 Task: Open a blank sheet, save the file as smily.docx Insert a picture of 'Smiley' with name  ' Smiley.png ' Apply border to the image, change style to Dashed line, color Dark Blue and width '2 pt'
Action: Mouse moved to (310, 181)
Screenshot: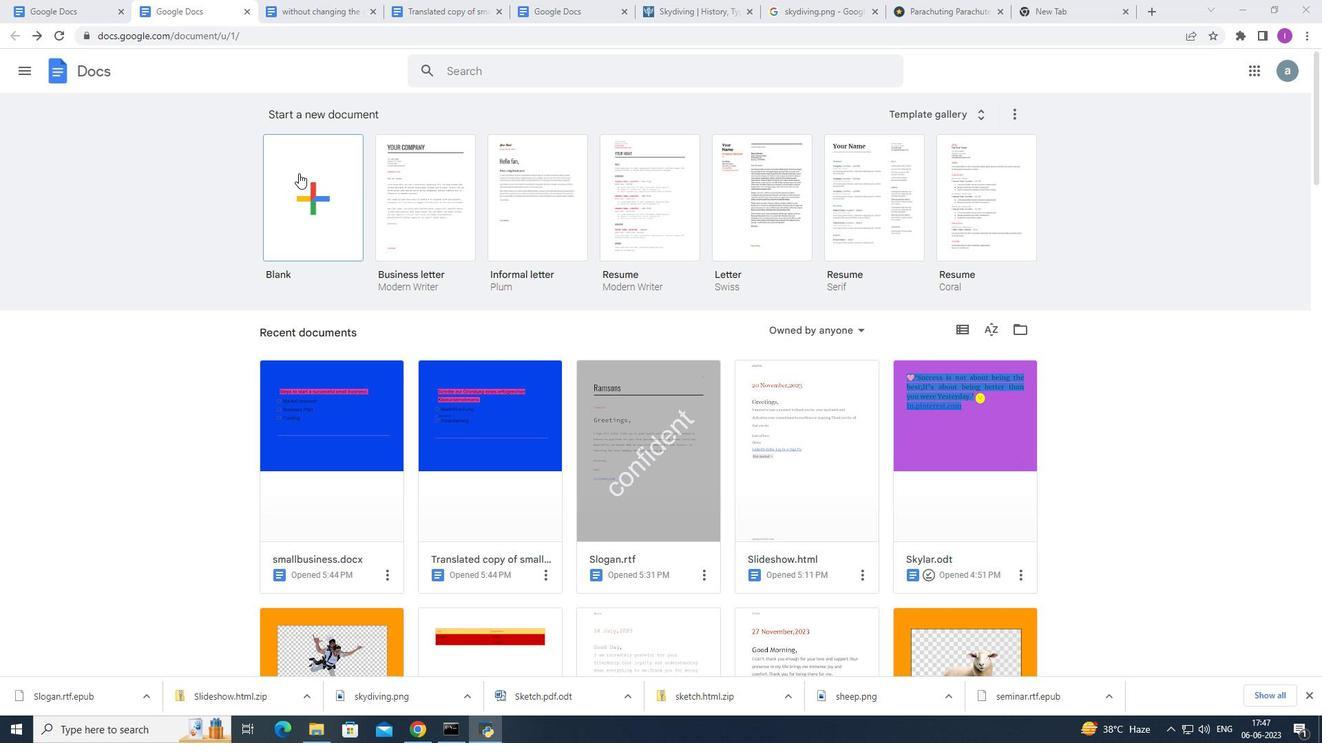 
Action: Mouse pressed left at (310, 181)
Screenshot: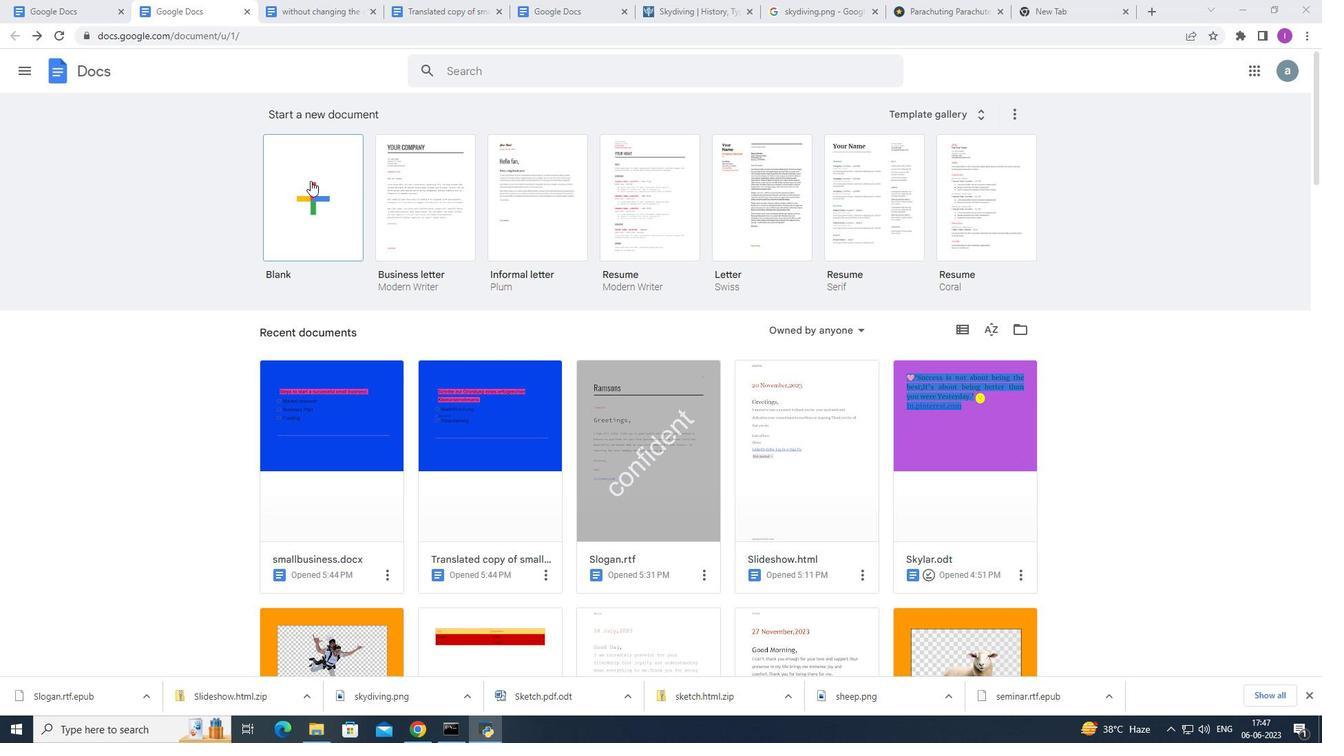 
Action: Mouse moved to (154, 57)
Screenshot: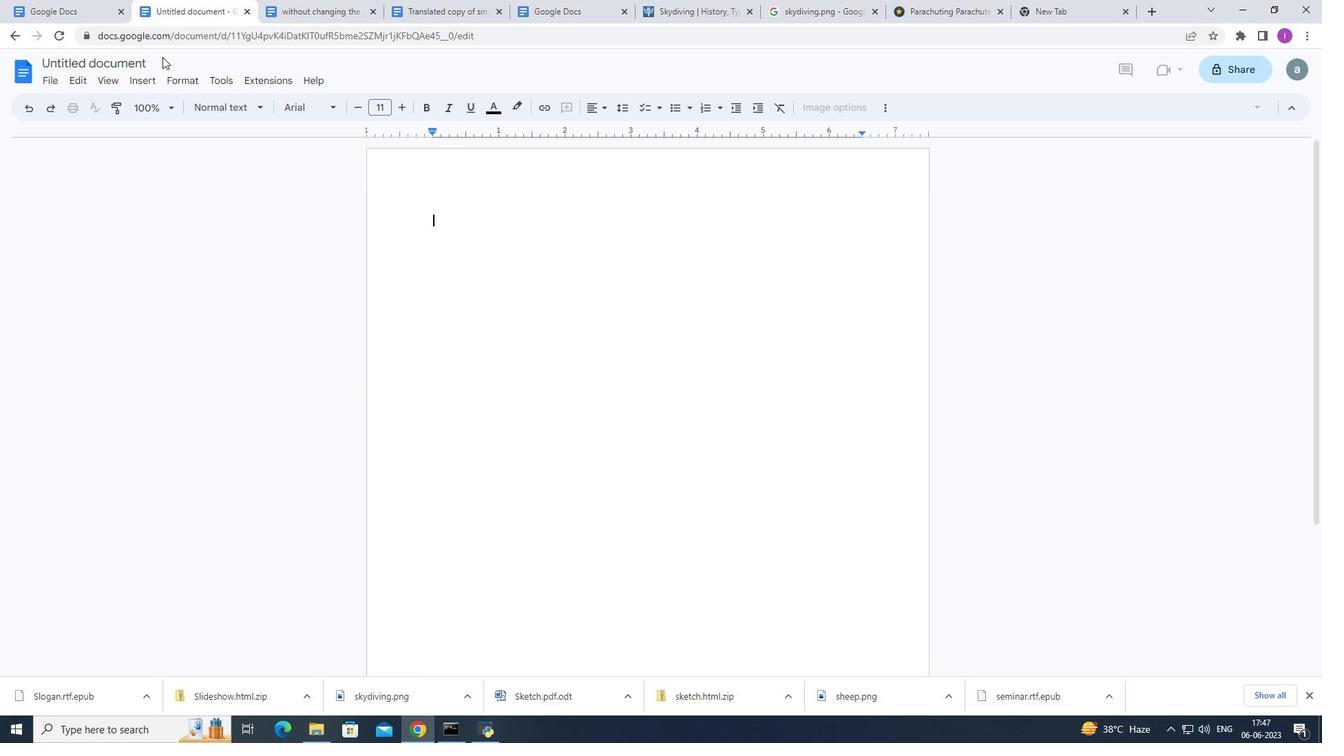 
Action: Mouse pressed left at (154, 57)
Screenshot: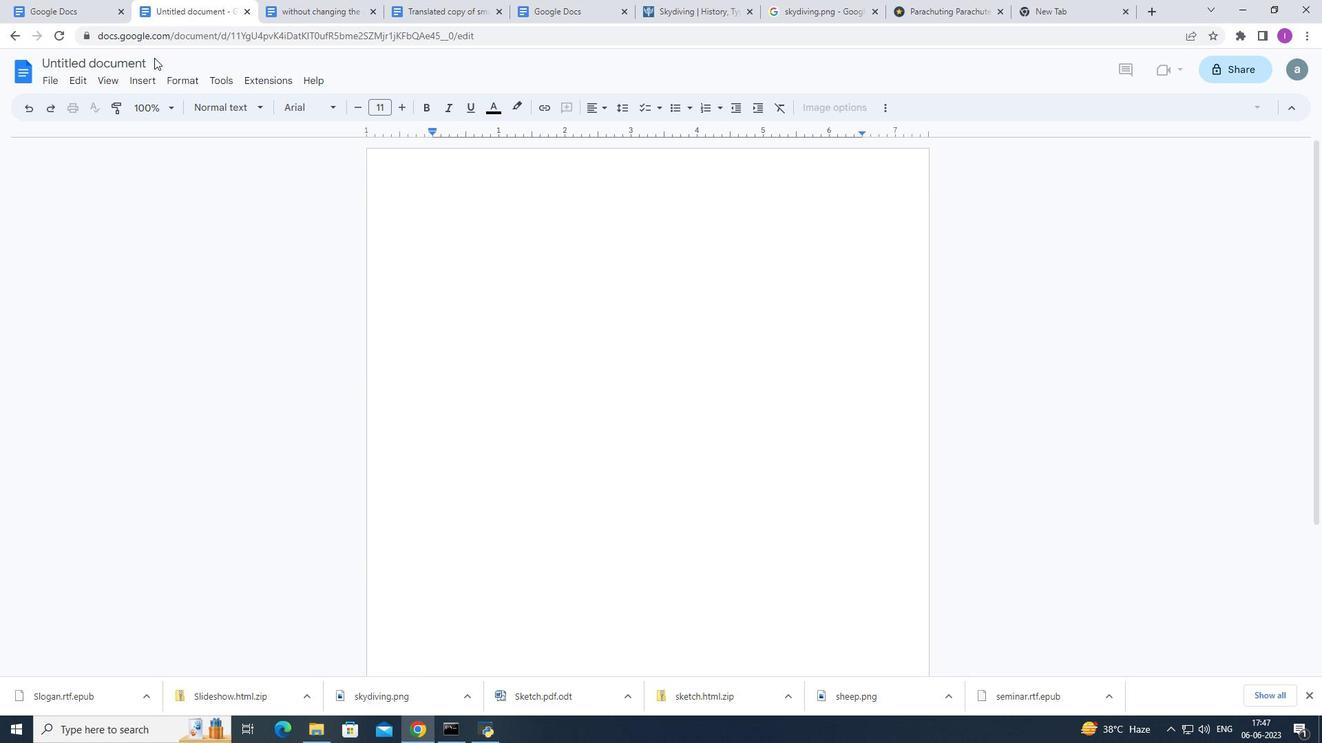 
Action: Mouse moved to (150, 66)
Screenshot: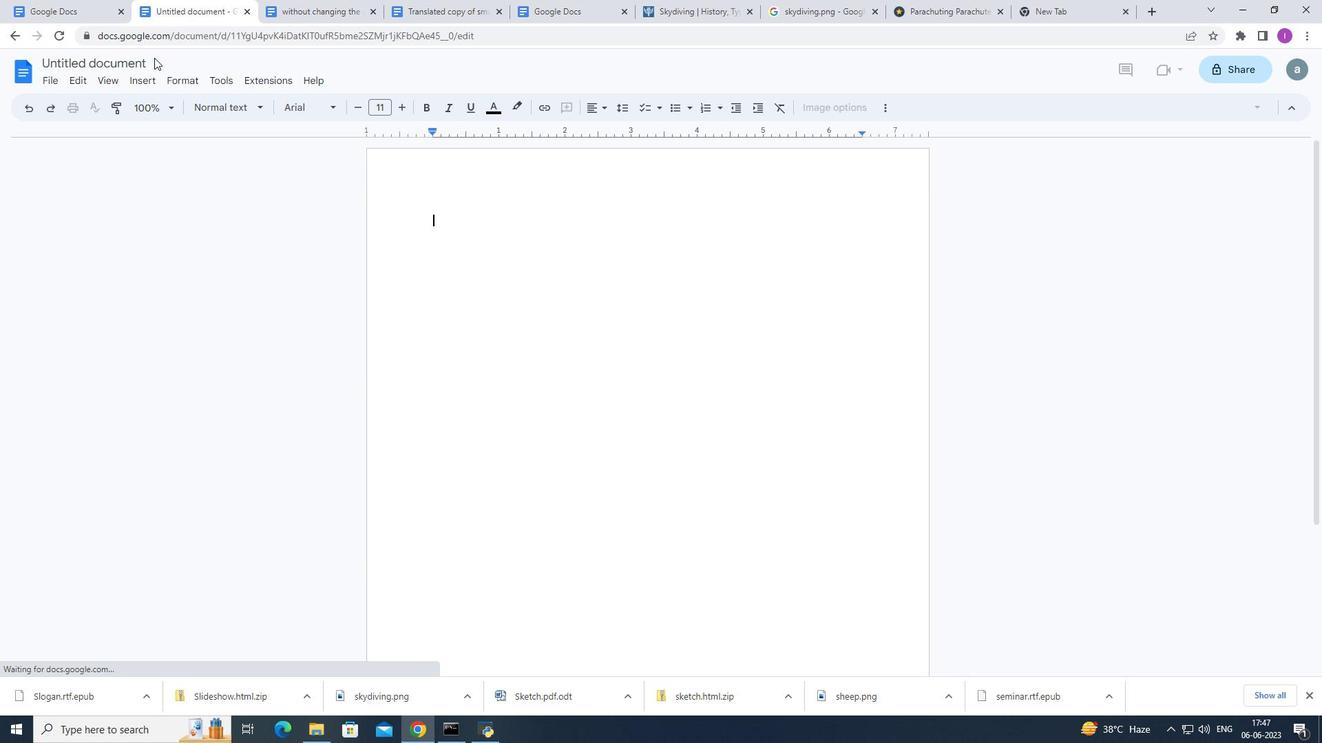 
Action: Mouse pressed left at (150, 66)
Screenshot: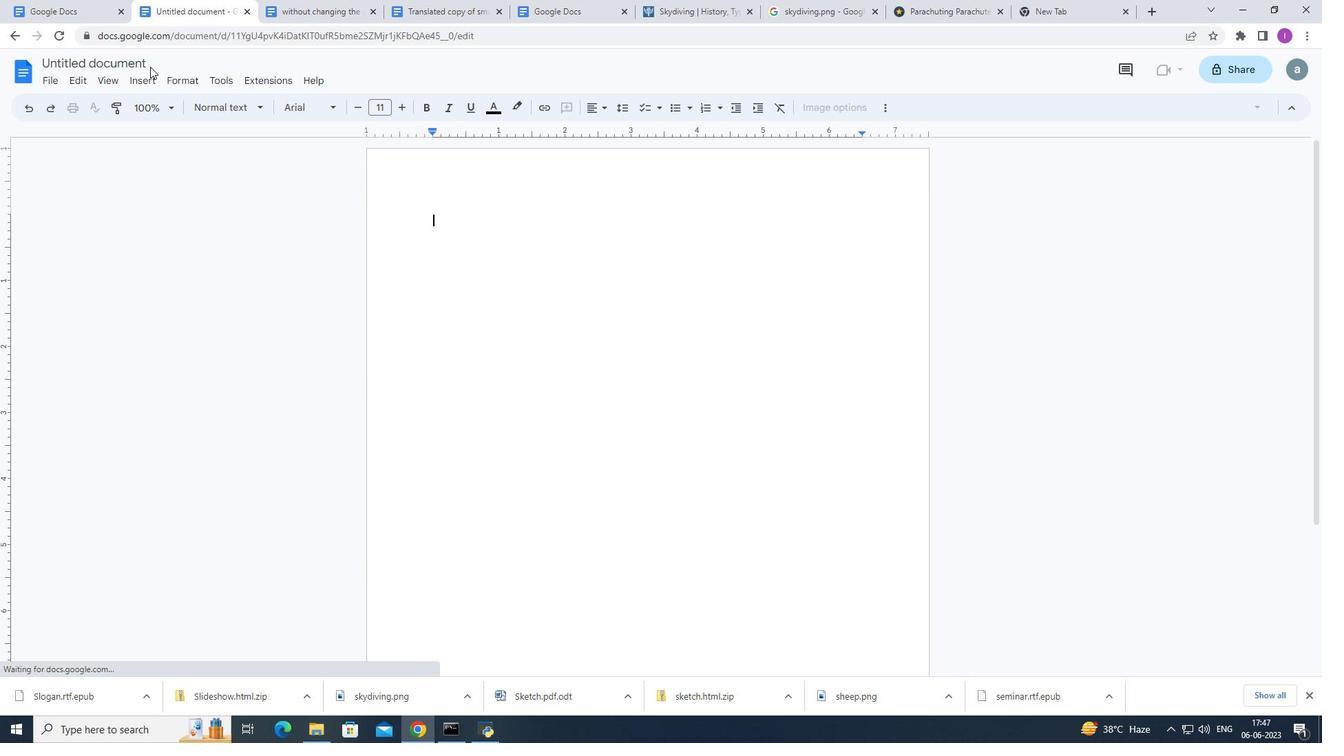 
Action: Mouse moved to (148, 62)
Screenshot: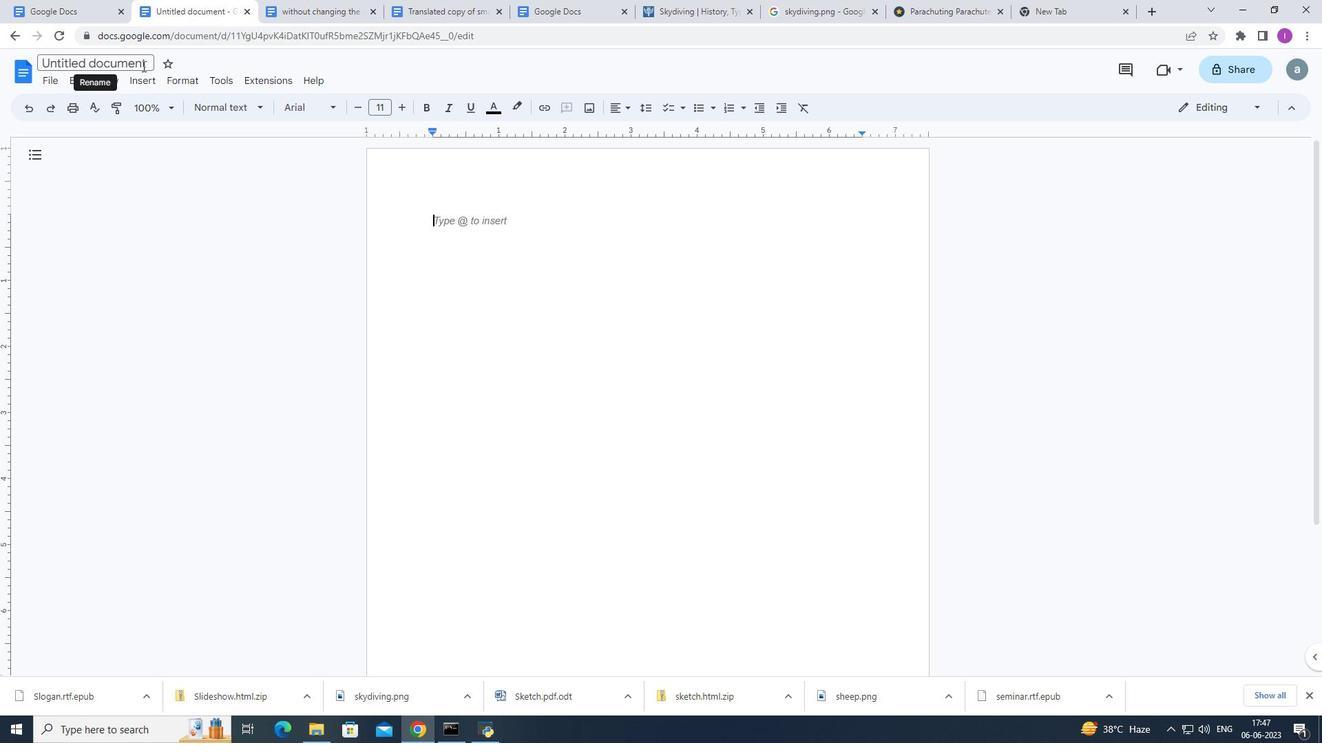 
Action: Mouse pressed left at (148, 62)
Screenshot: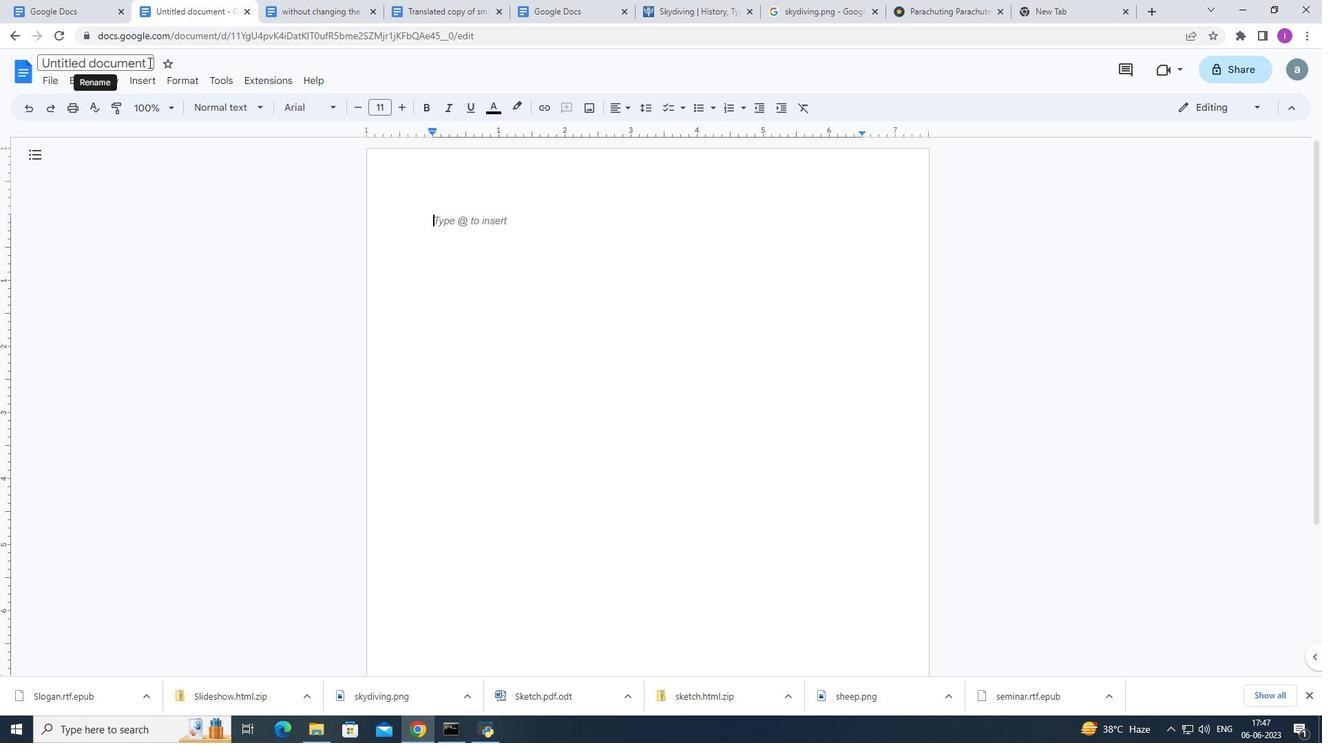 
Action: Mouse moved to (142, 69)
Screenshot: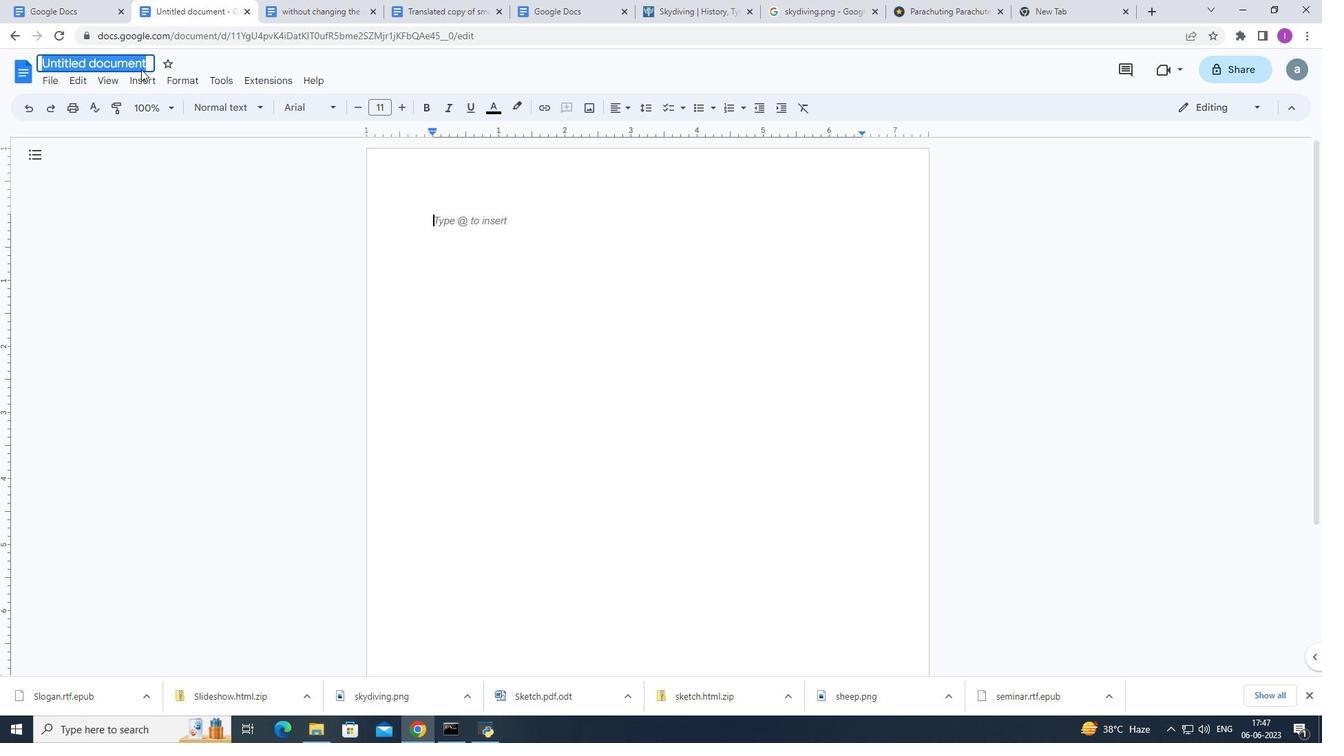 
Action: Key pressed <Key.shift>smily.docx
Screenshot: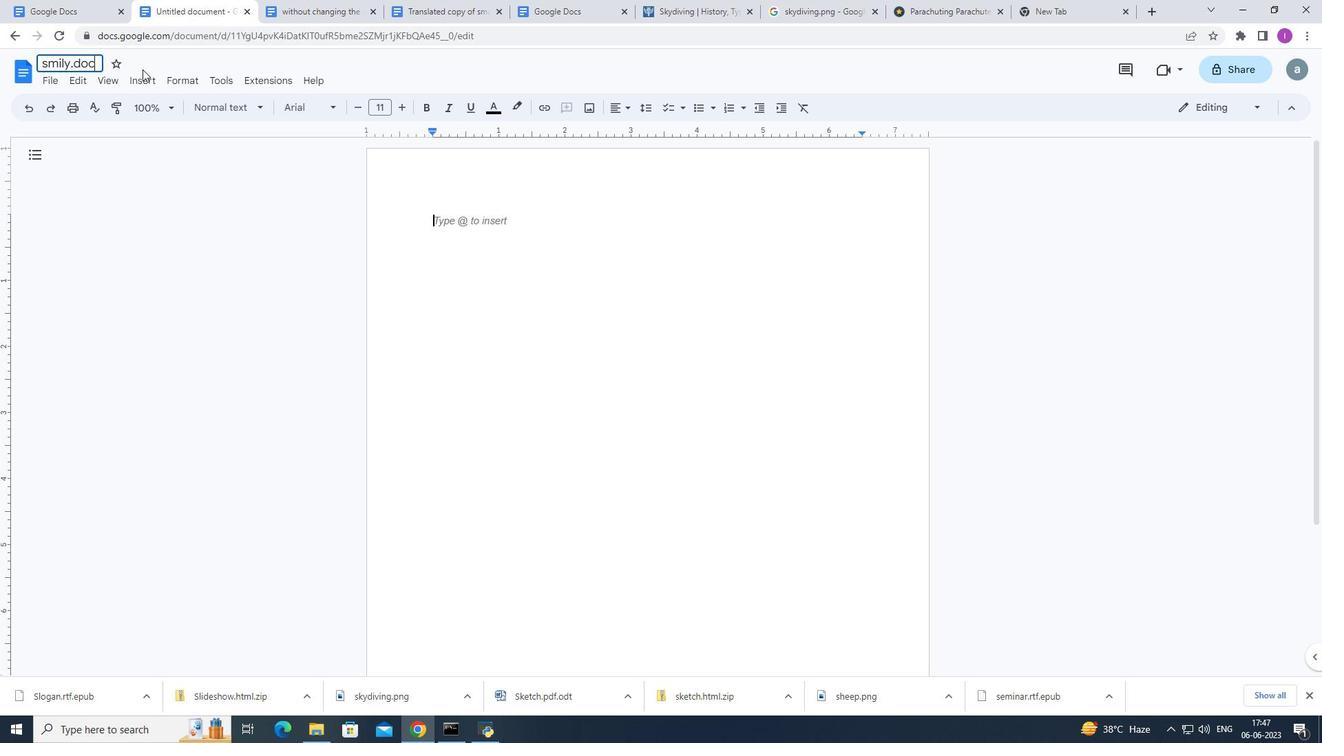 
Action: Mouse moved to (222, 244)
Screenshot: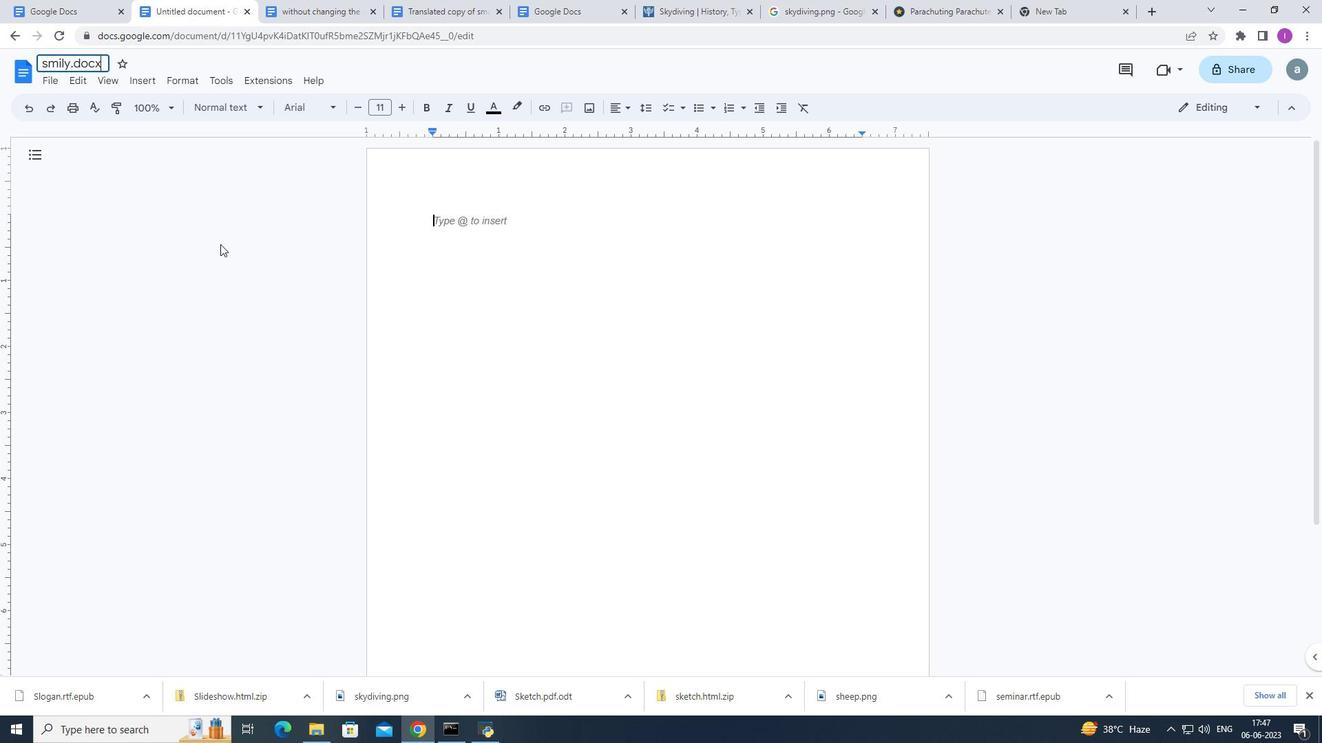 
Action: Mouse pressed left at (222, 244)
Screenshot: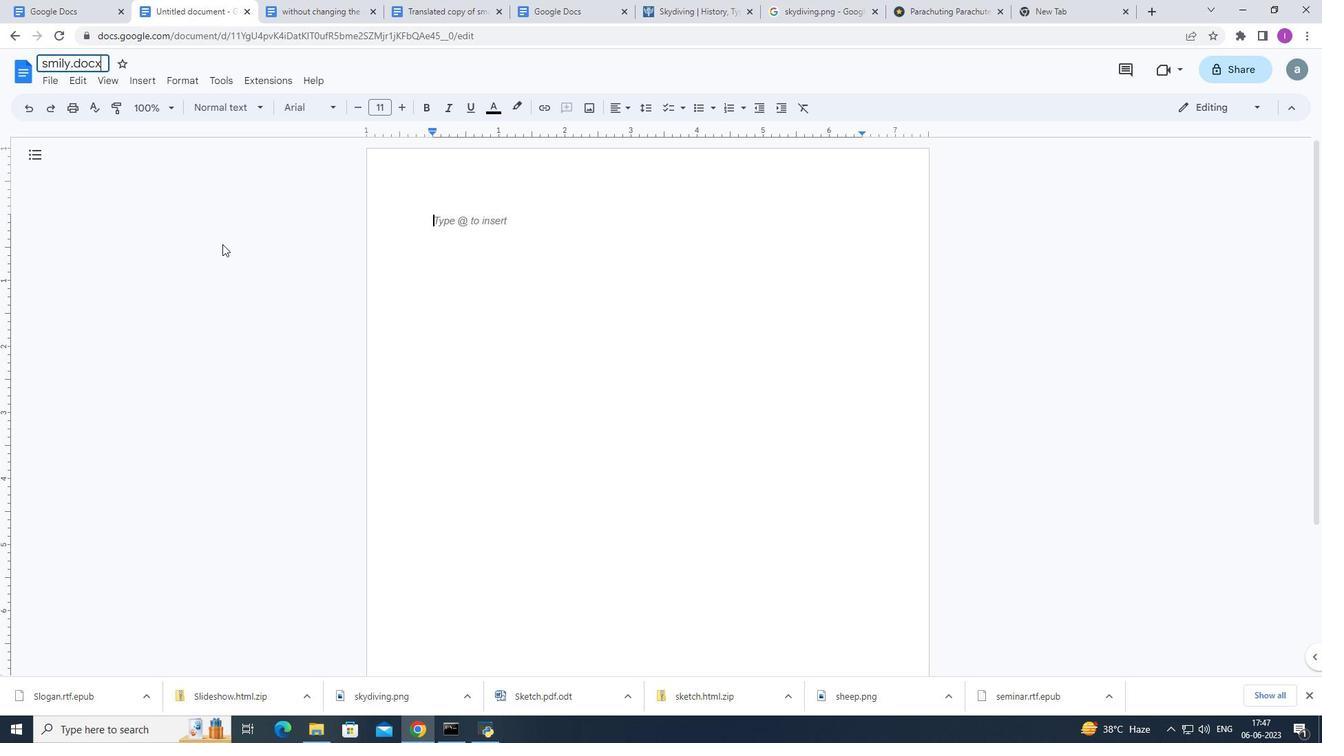 
Action: Mouse moved to (794, 7)
Screenshot: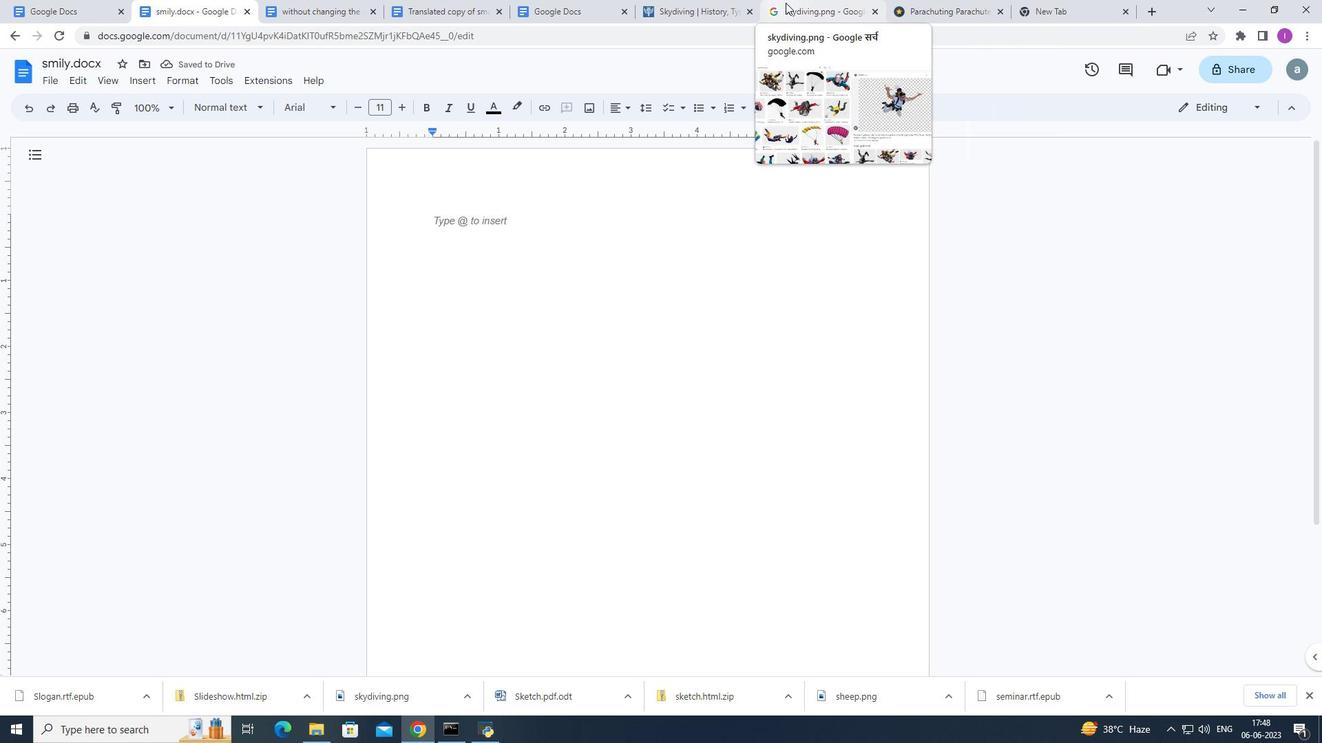 
Action: Mouse pressed left at (794, 7)
Screenshot: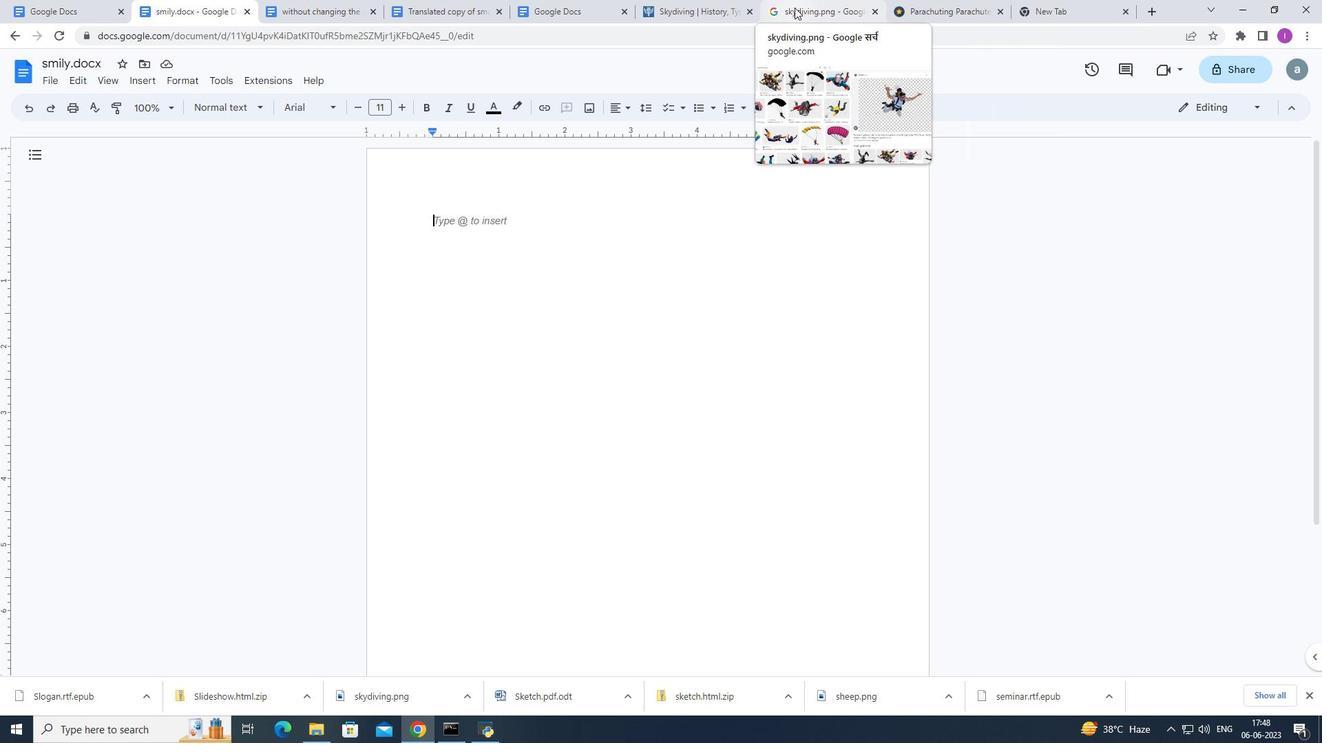 
Action: Mouse moved to (163, 69)
Screenshot: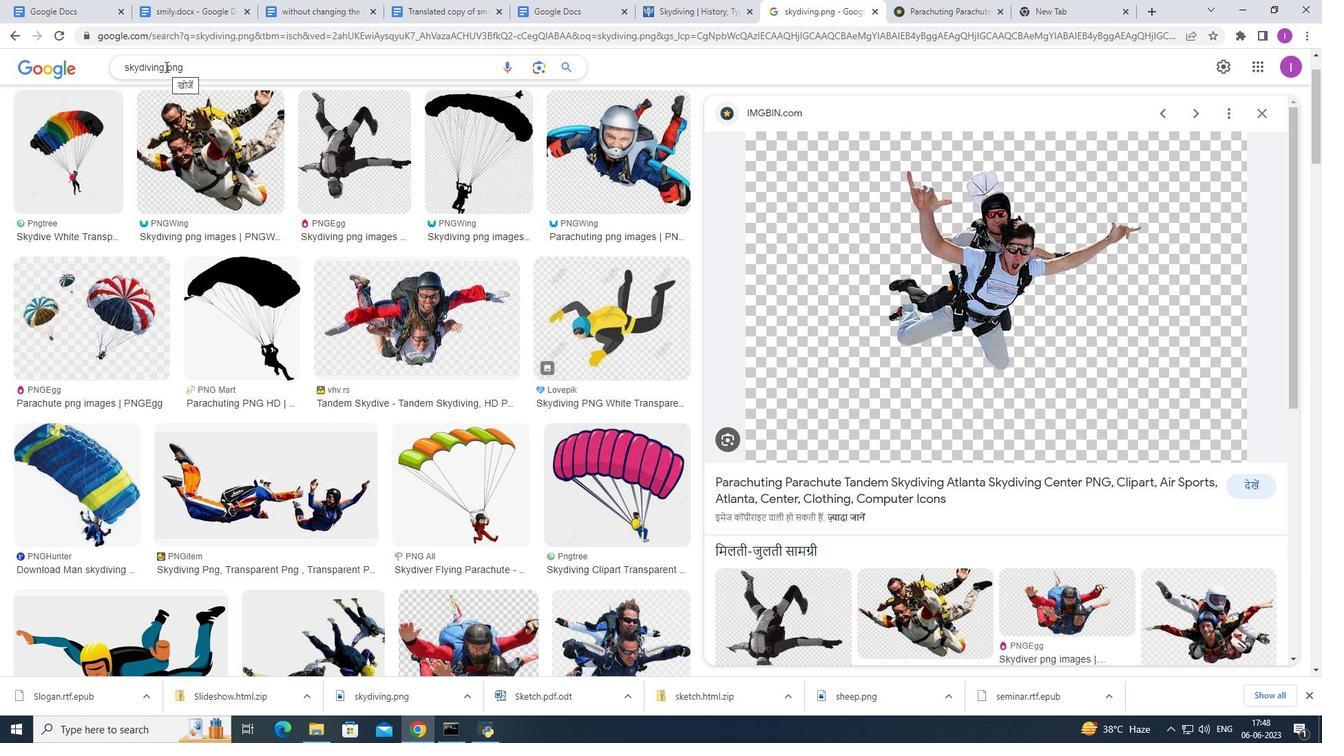 
Action: Mouse pressed left at (163, 69)
Screenshot: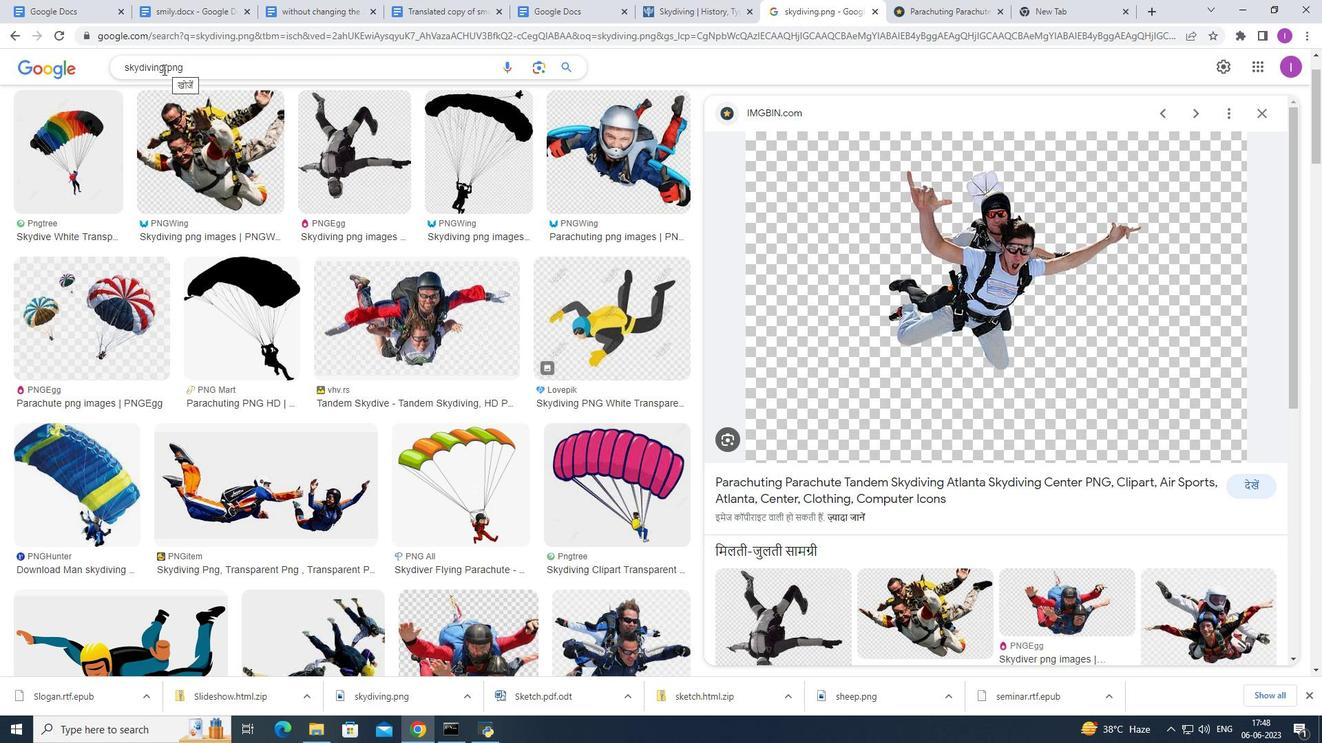 
Action: Key pressed <Key.backspace><Key.backspace><Key.backspace><Key.backspace><Key.backspace><Key.backspace><Key.backspace><Key.backspace><Key.backspace>smily
Screenshot: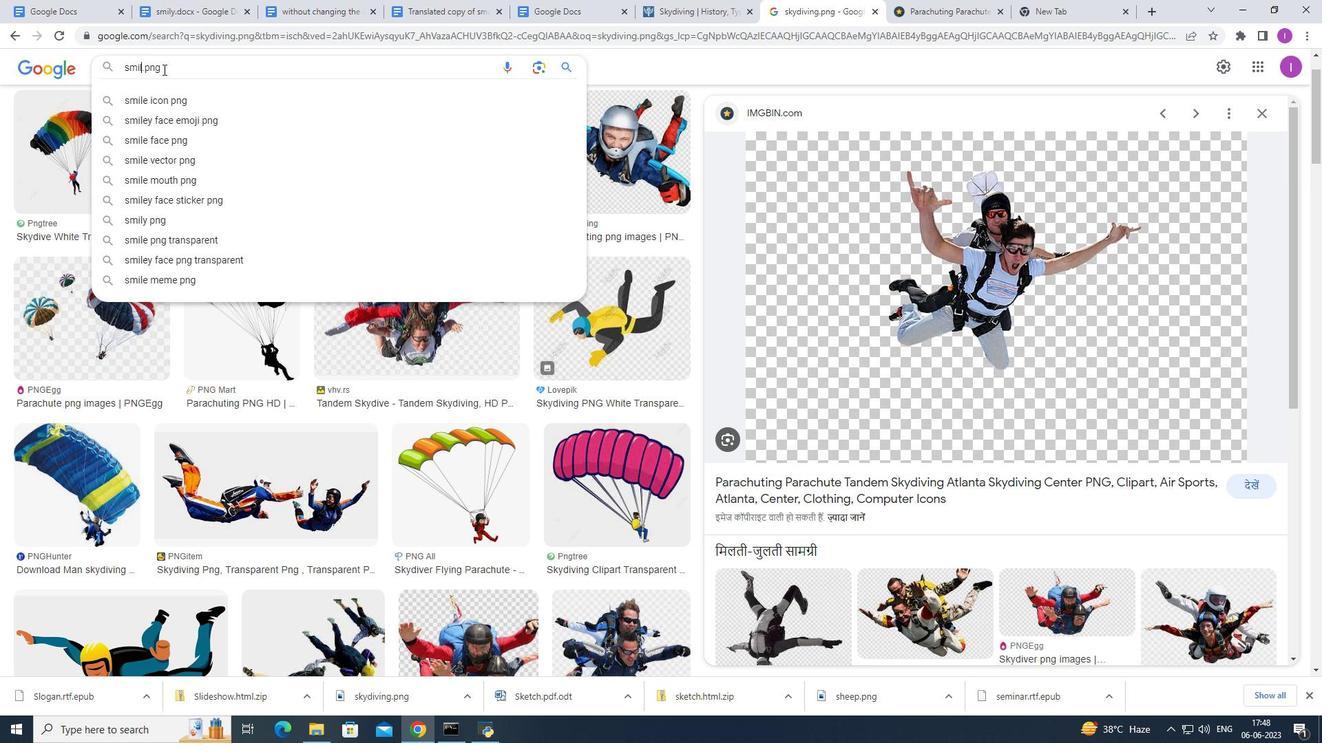 
Action: Mouse moved to (212, 61)
Screenshot: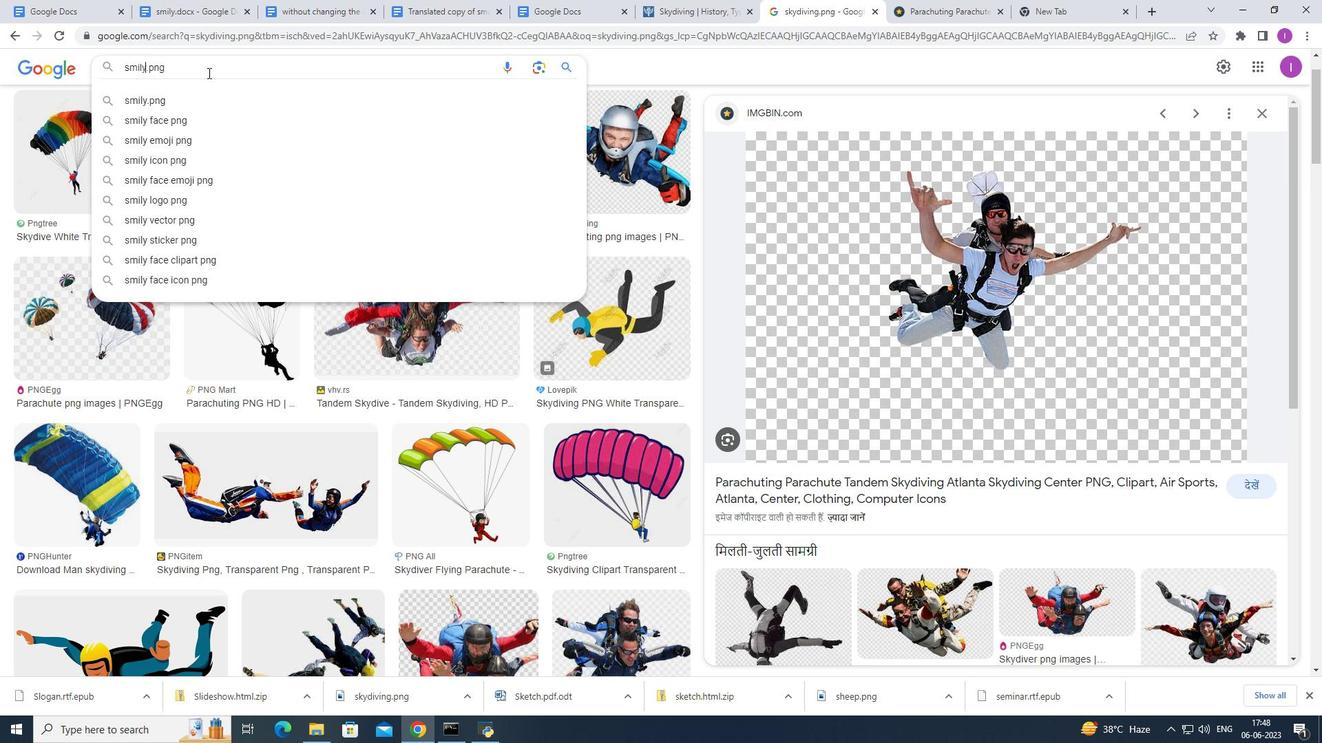 
Action: Key pressed <Key.enter>
Screenshot: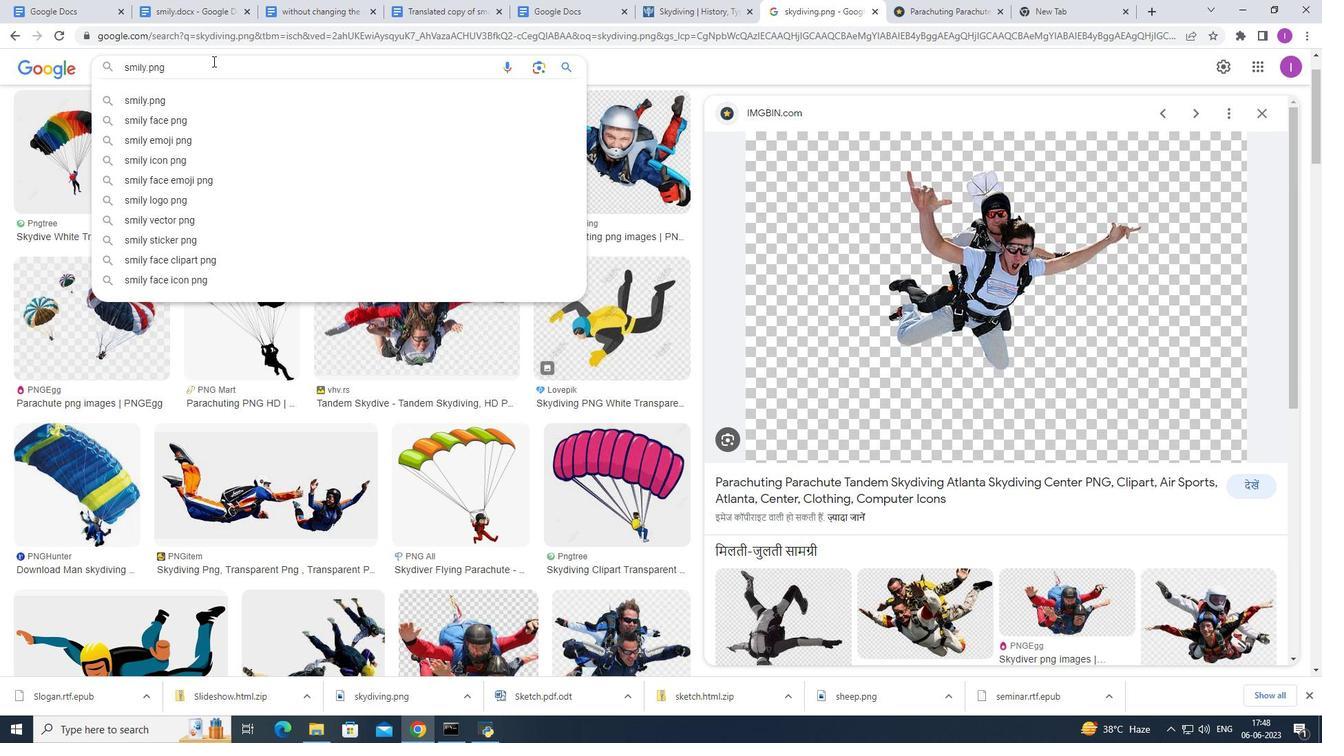 
Action: Mouse moved to (1237, 307)
Screenshot: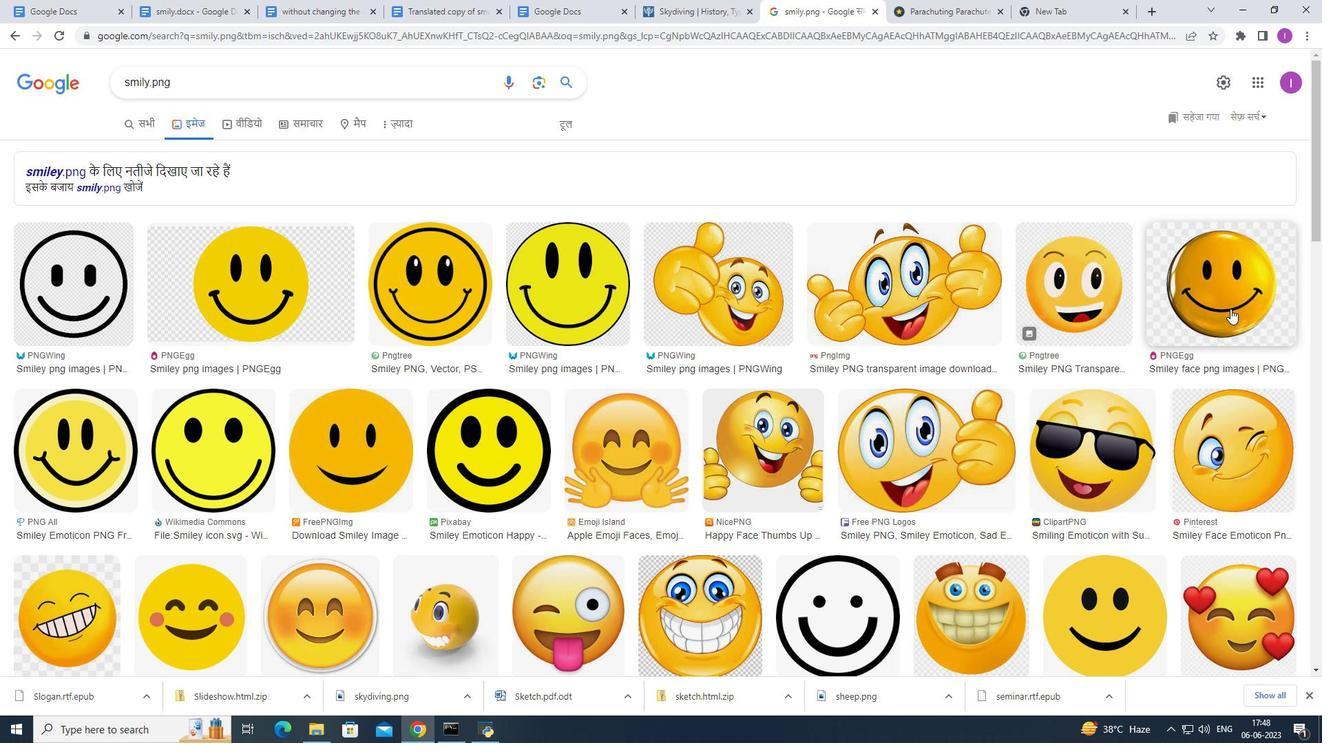 
Action: Mouse pressed left at (1237, 307)
Screenshot: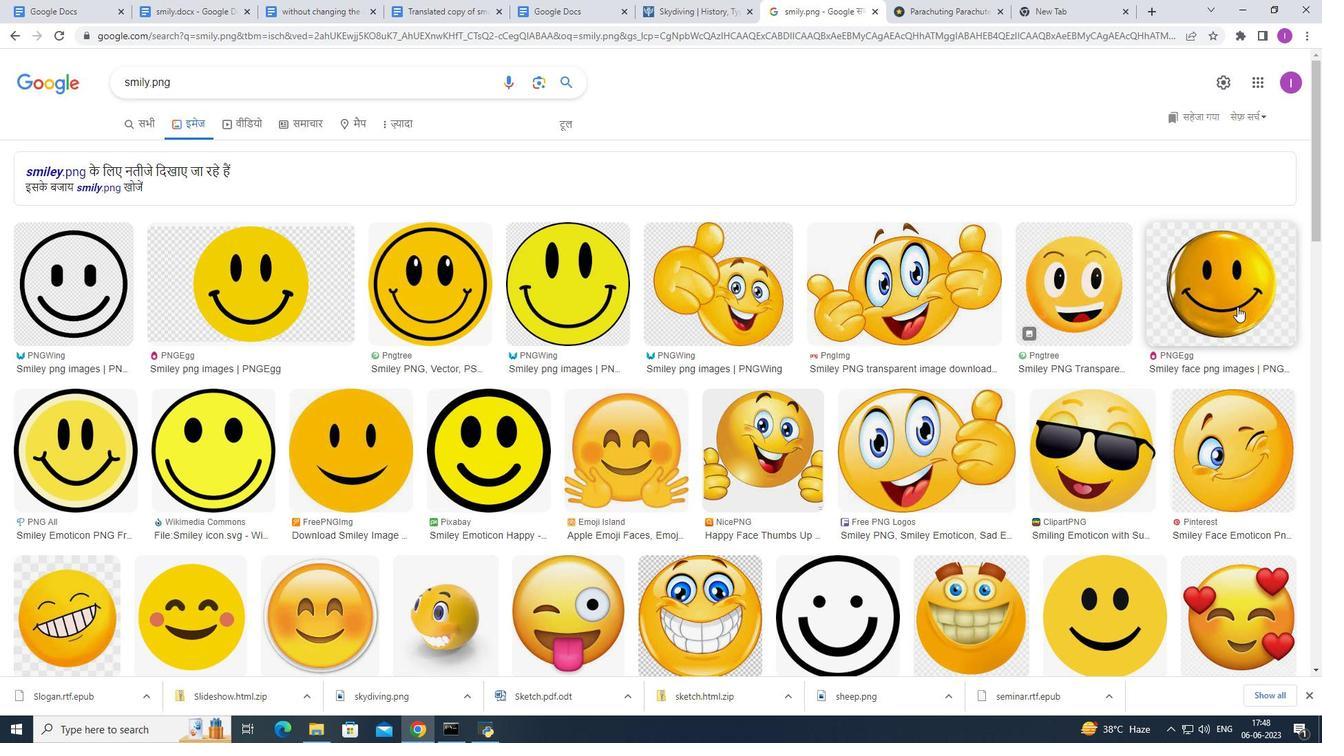 
Action: Mouse moved to (1121, 282)
Screenshot: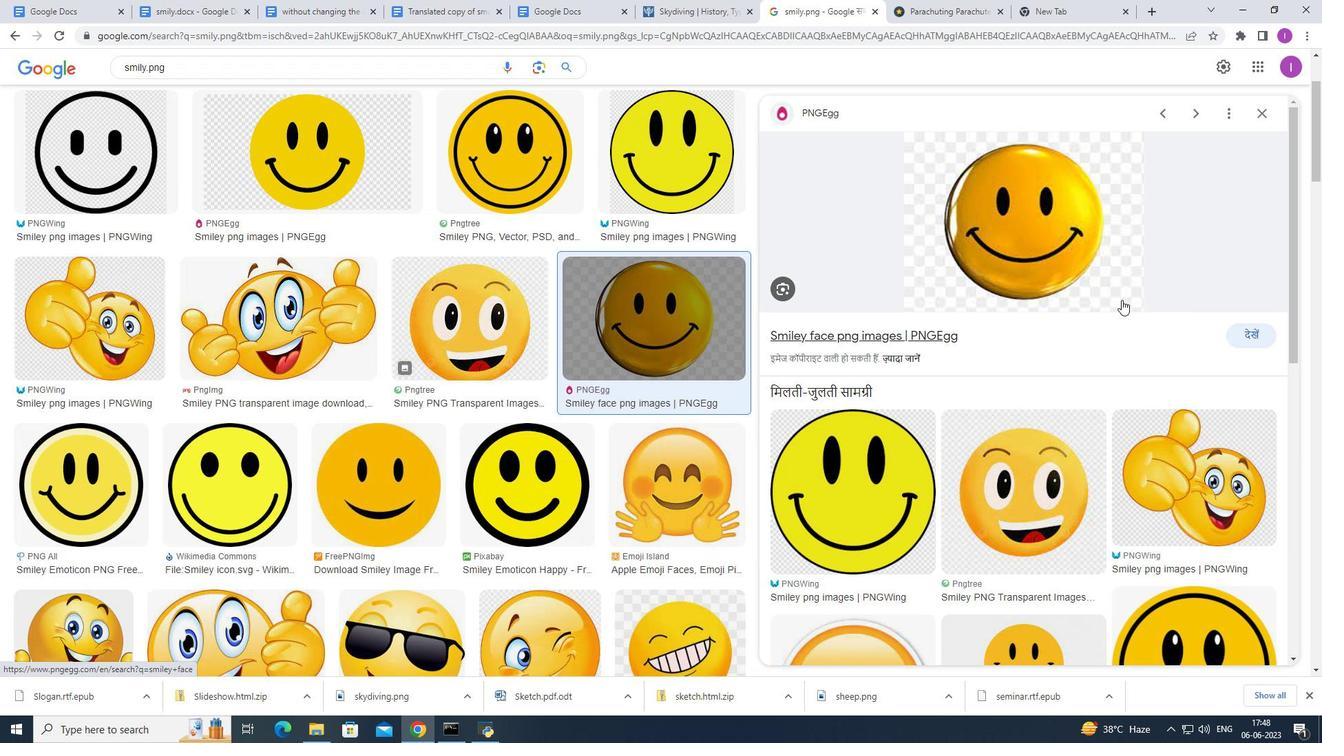 
Action: Mouse pressed right at (1121, 282)
Screenshot: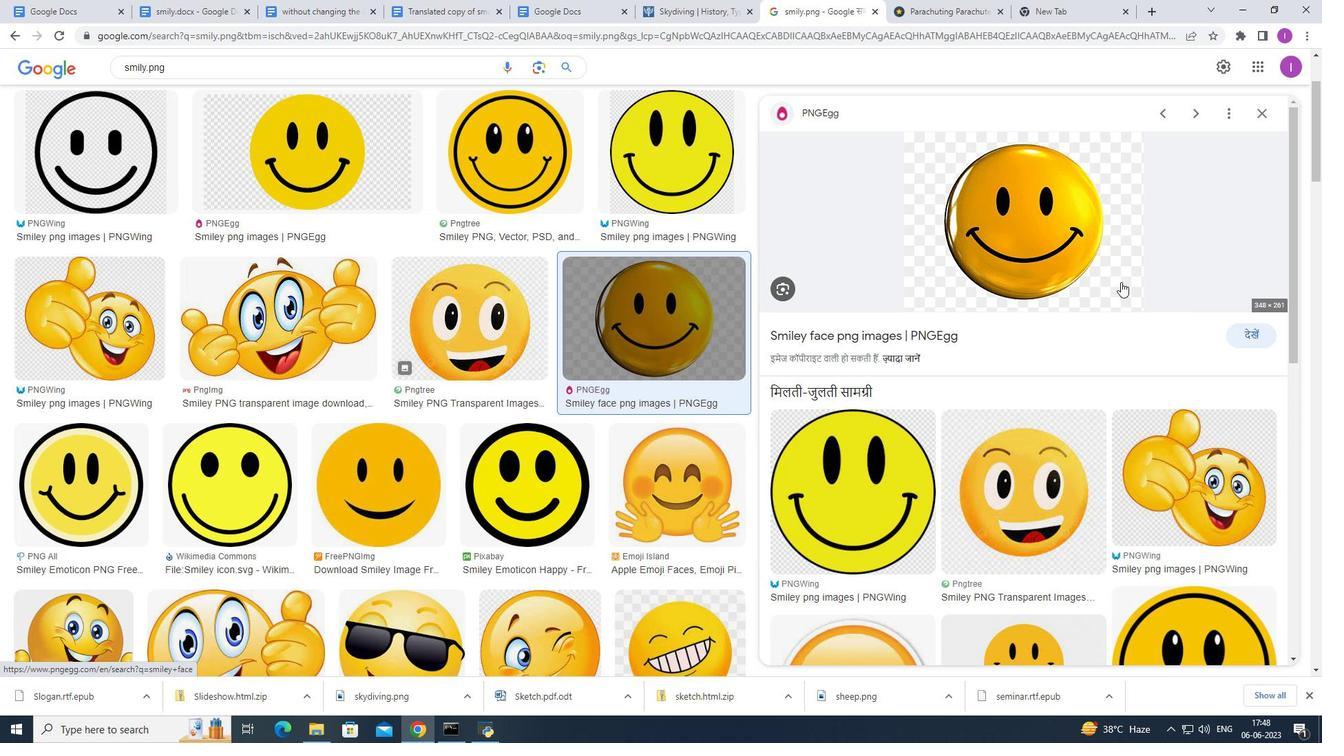 
Action: Mouse moved to (1166, 425)
Screenshot: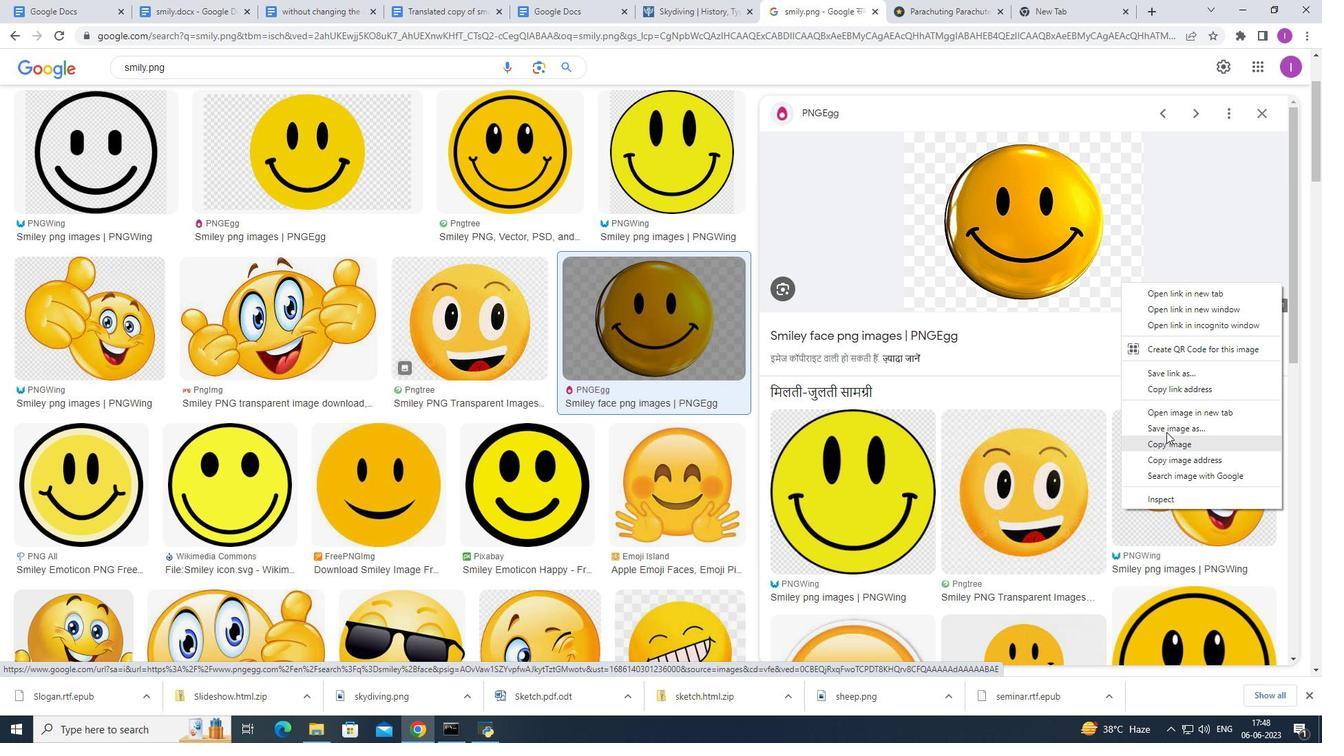 
Action: Mouse pressed left at (1166, 425)
Screenshot: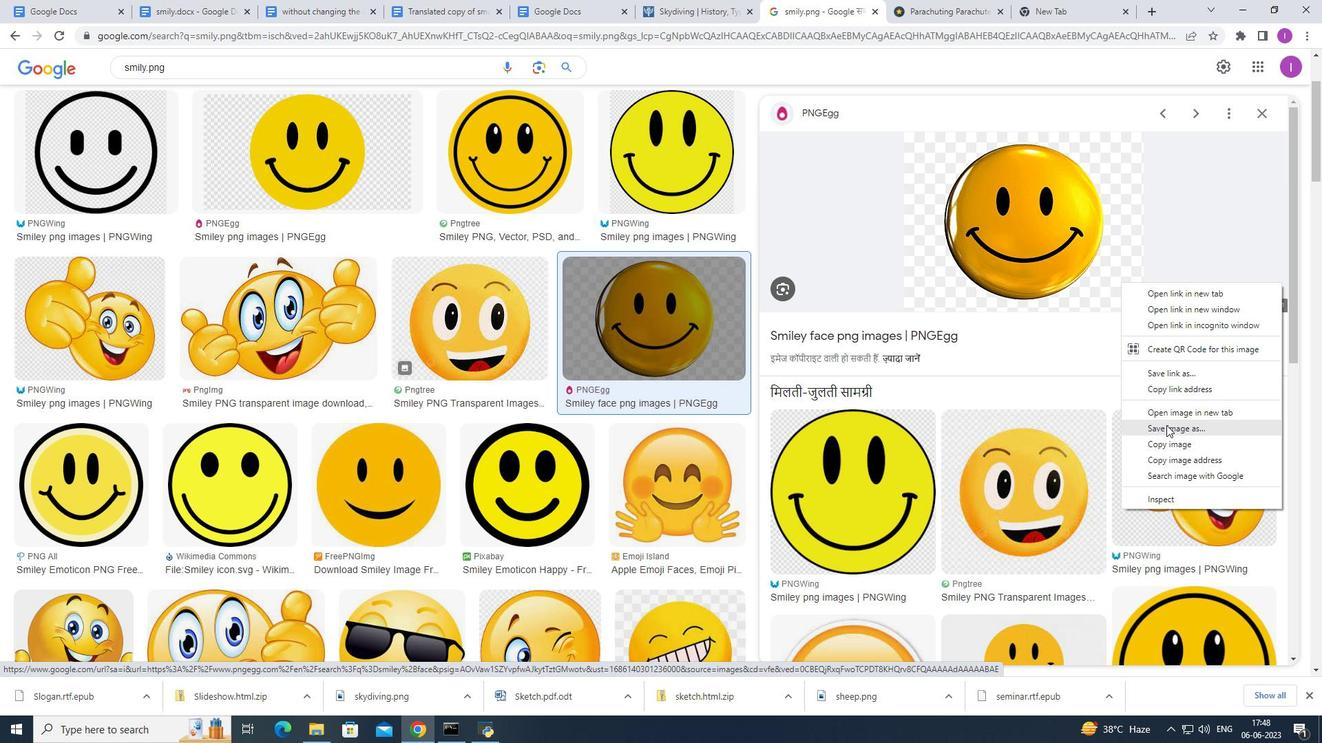 
Action: Mouse moved to (281, 252)
Screenshot: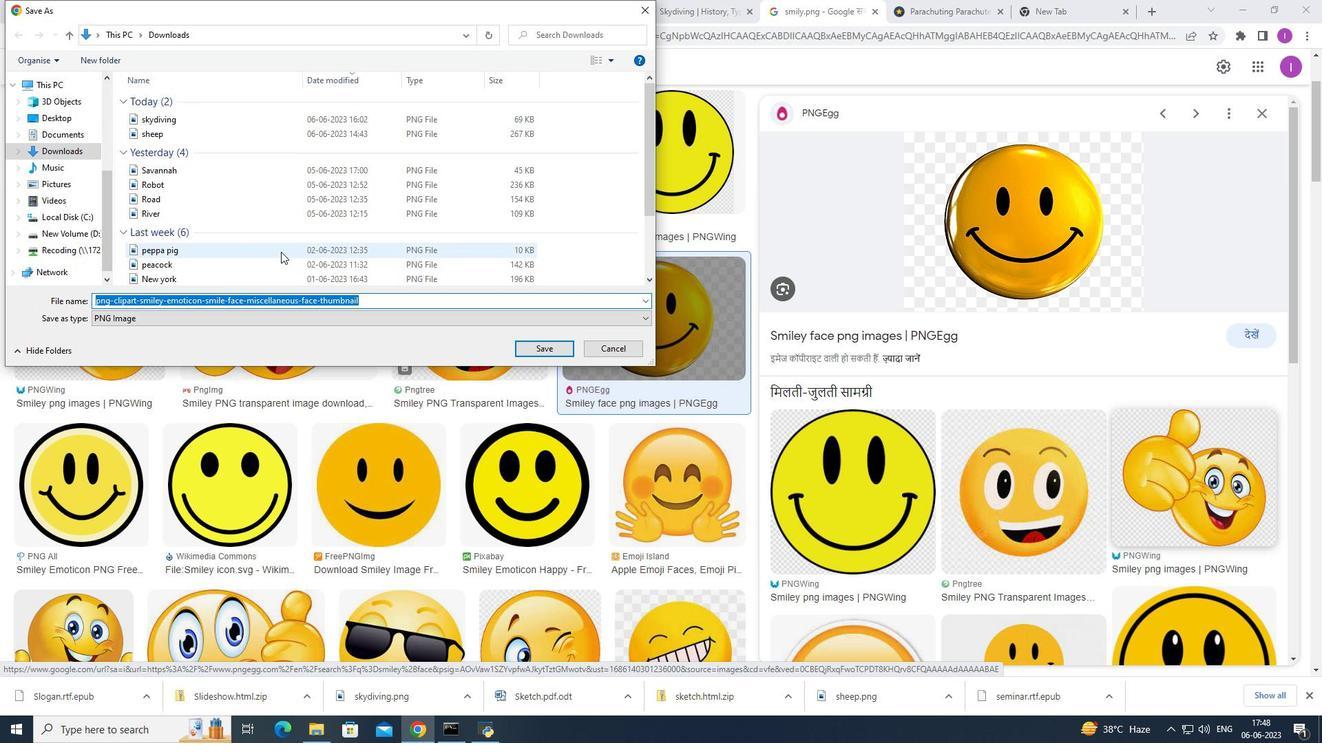 
Action: Key pressed smiley.png
Screenshot: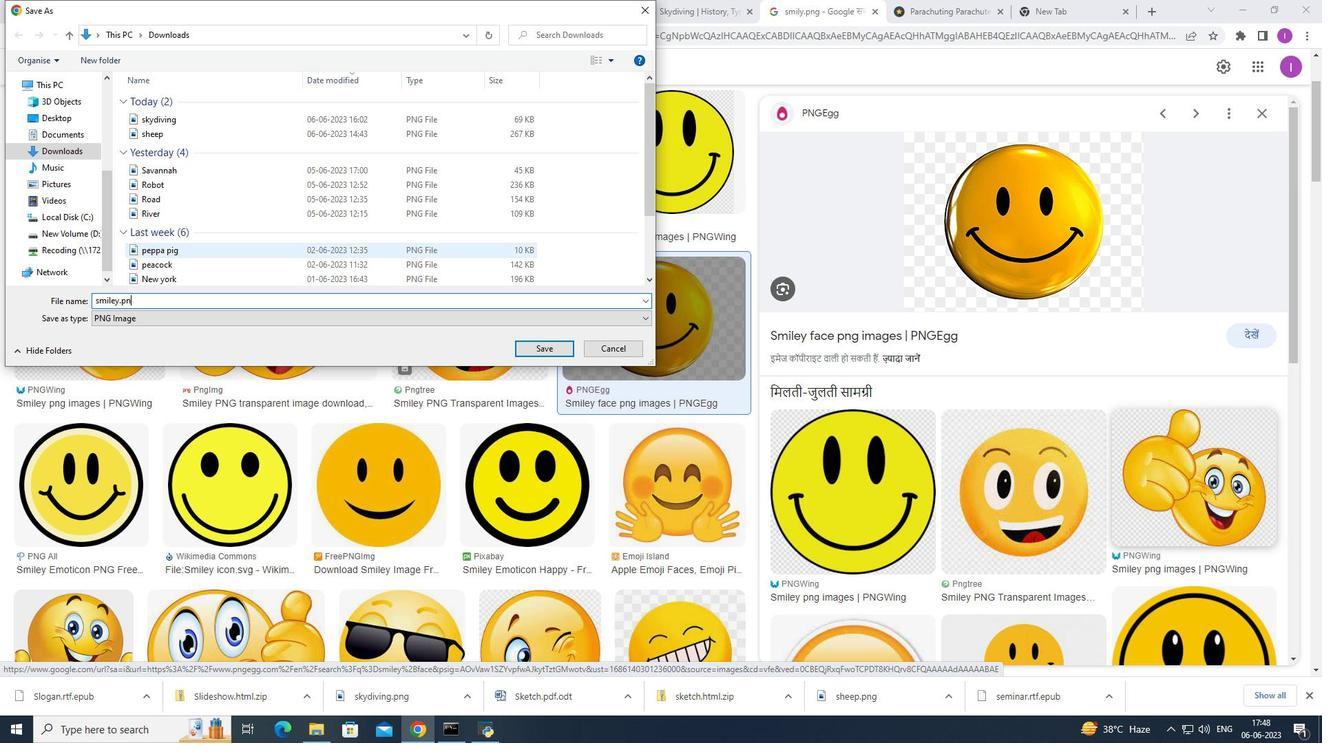 
Action: Mouse moved to (544, 349)
Screenshot: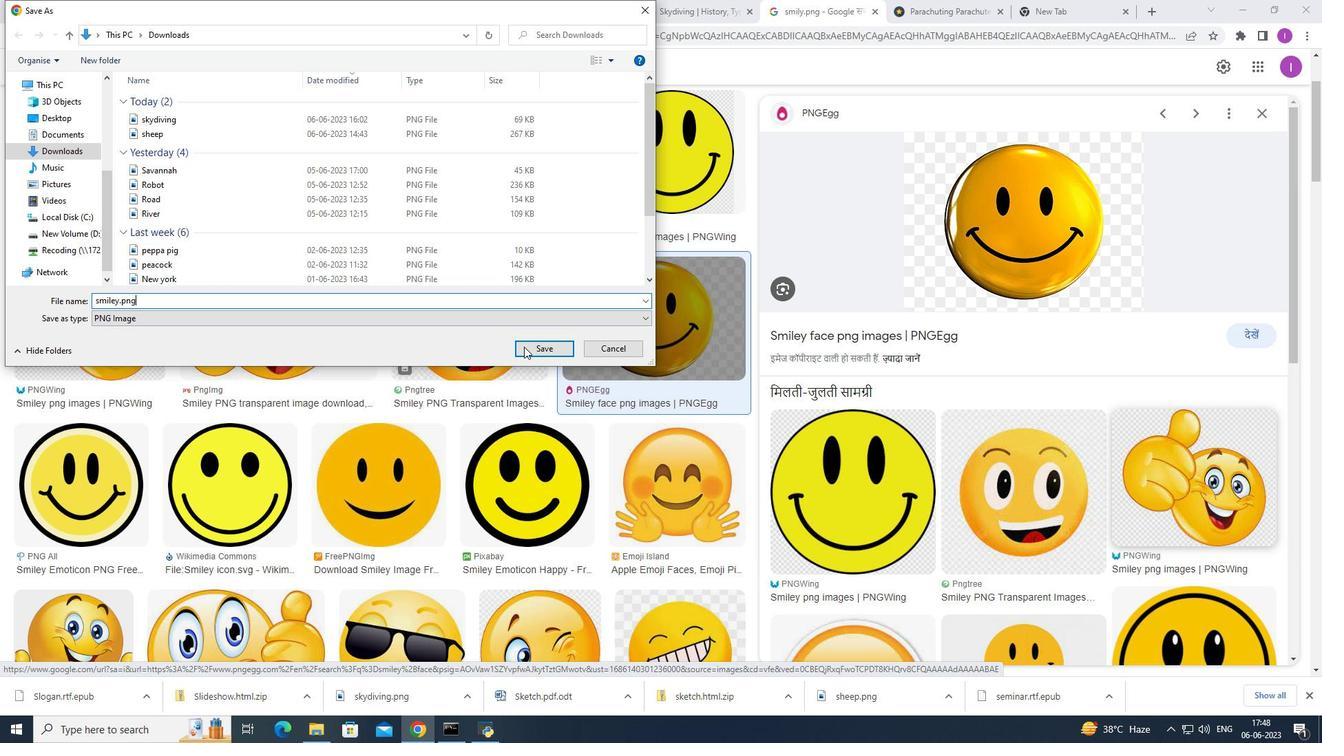 
Action: Mouse pressed left at (544, 349)
Screenshot: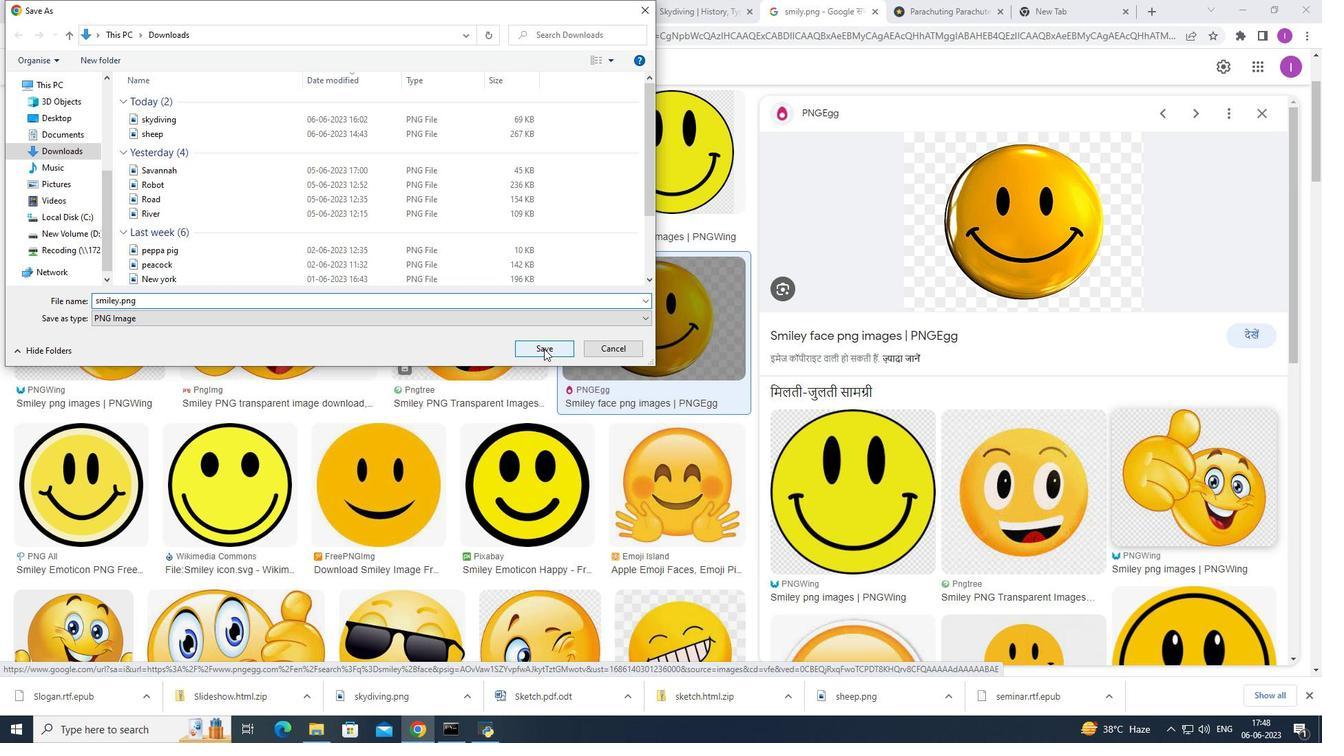 
Action: Mouse moved to (184, 11)
Screenshot: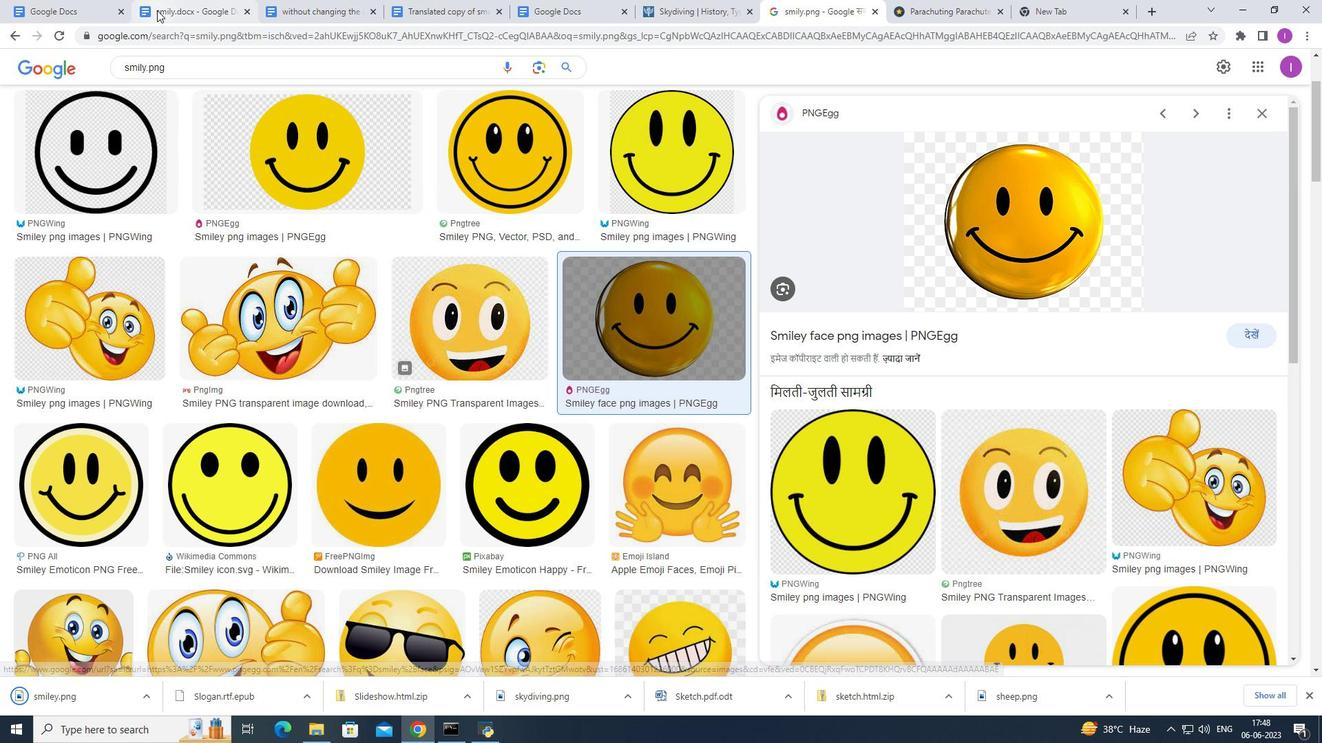 
Action: Mouse pressed left at (184, 11)
Screenshot: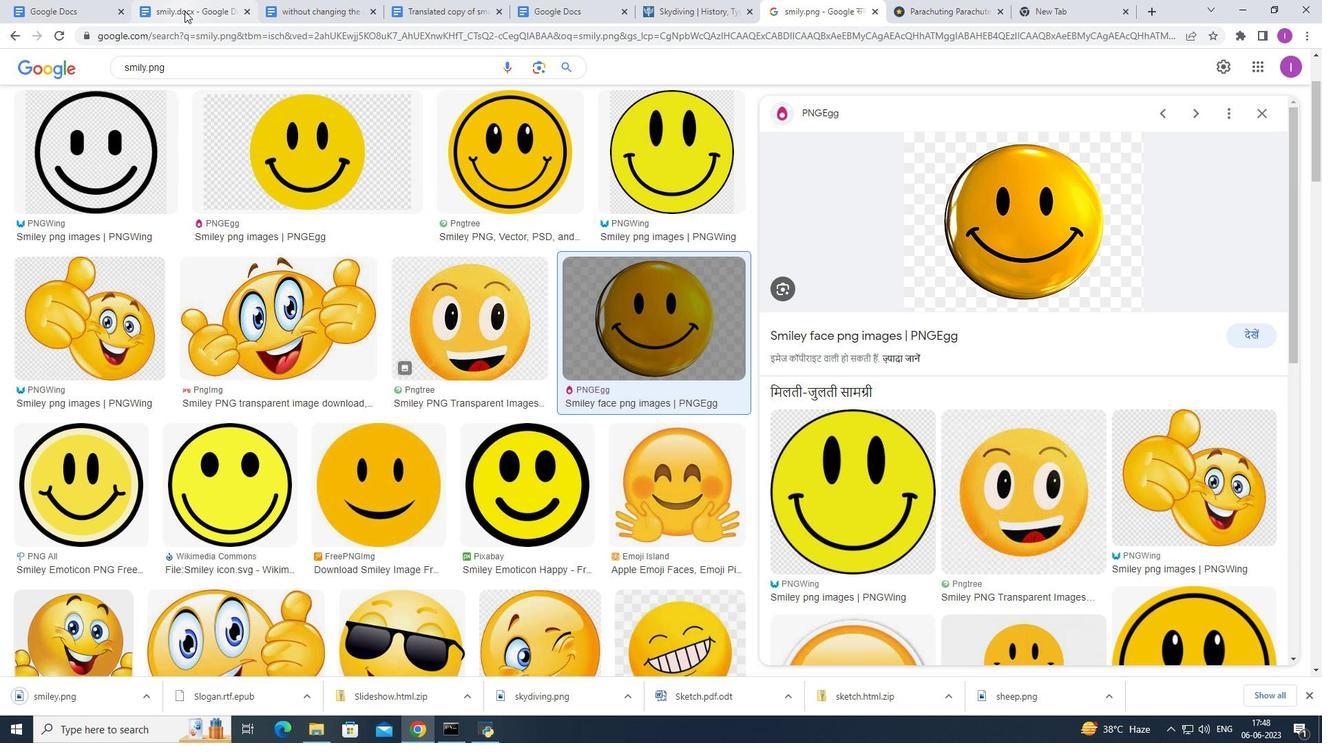 
Action: Mouse moved to (149, 81)
Screenshot: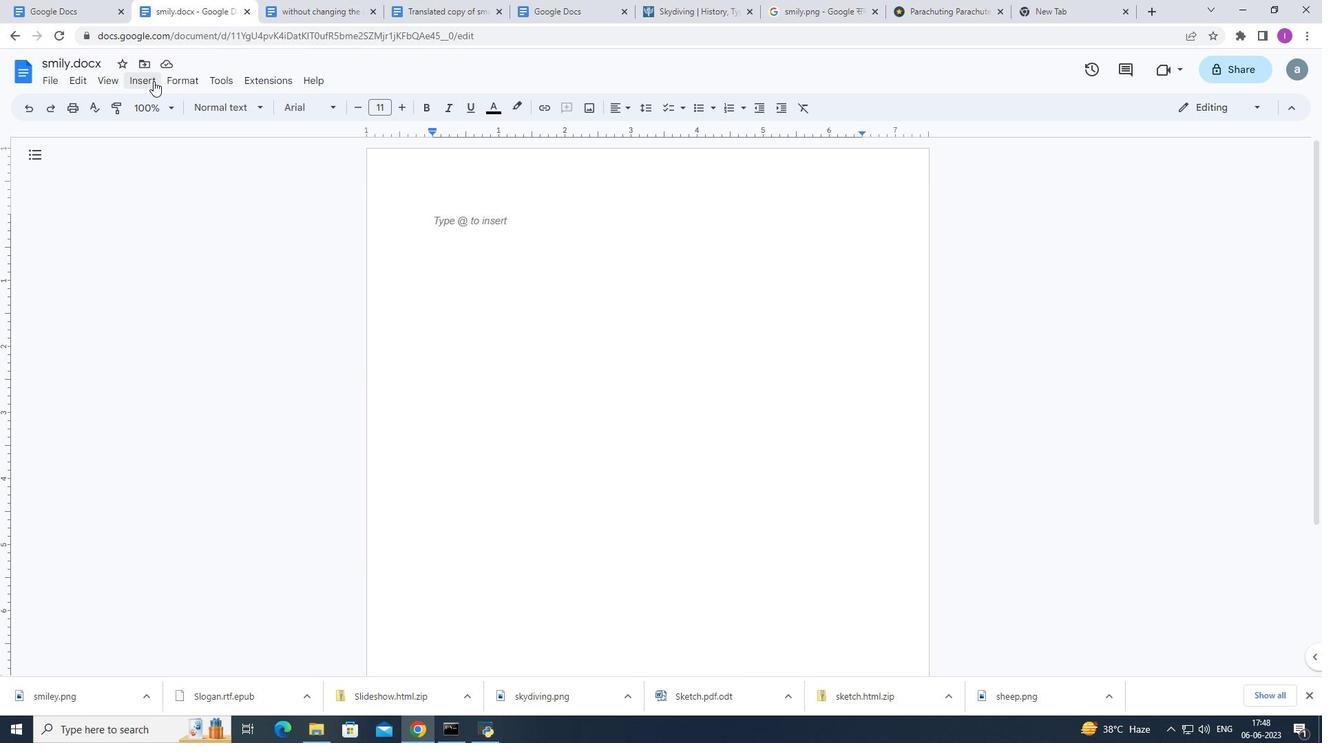 
Action: Mouse pressed left at (149, 81)
Screenshot: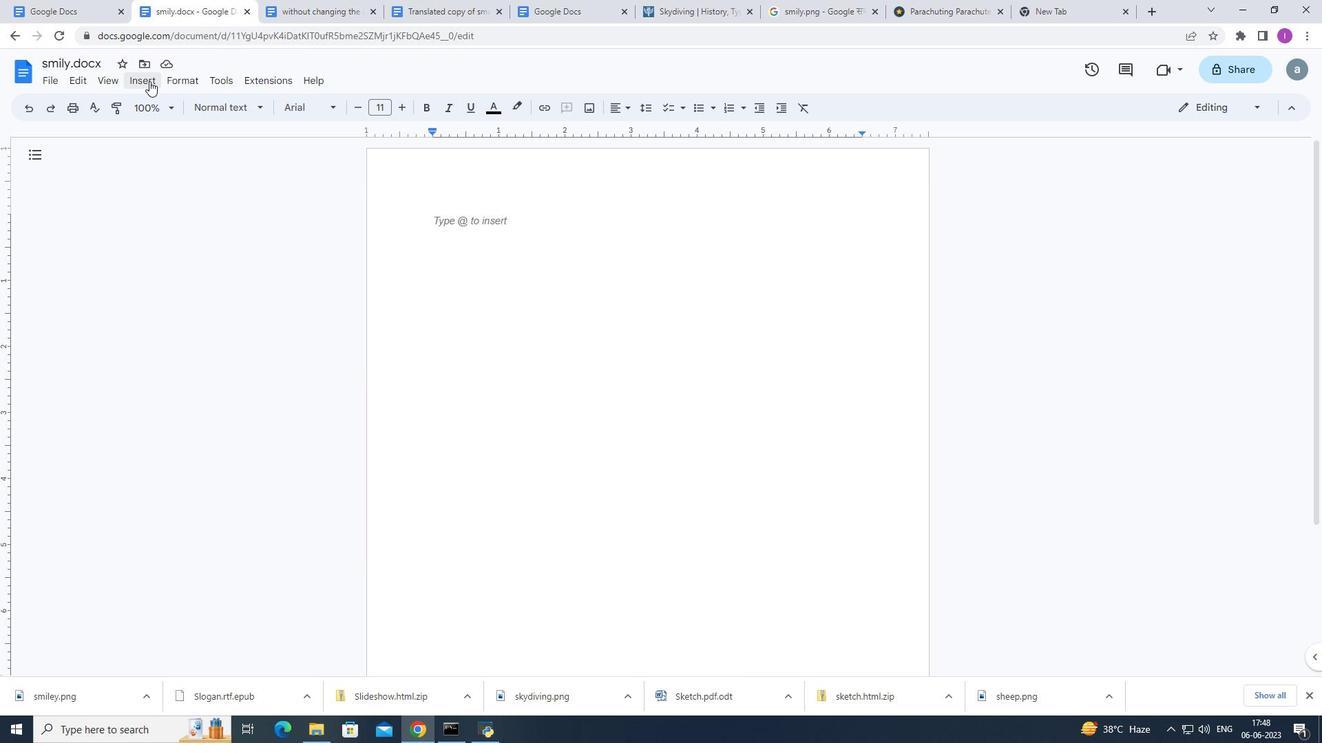 
Action: Mouse moved to (385, 106)
Screenshot: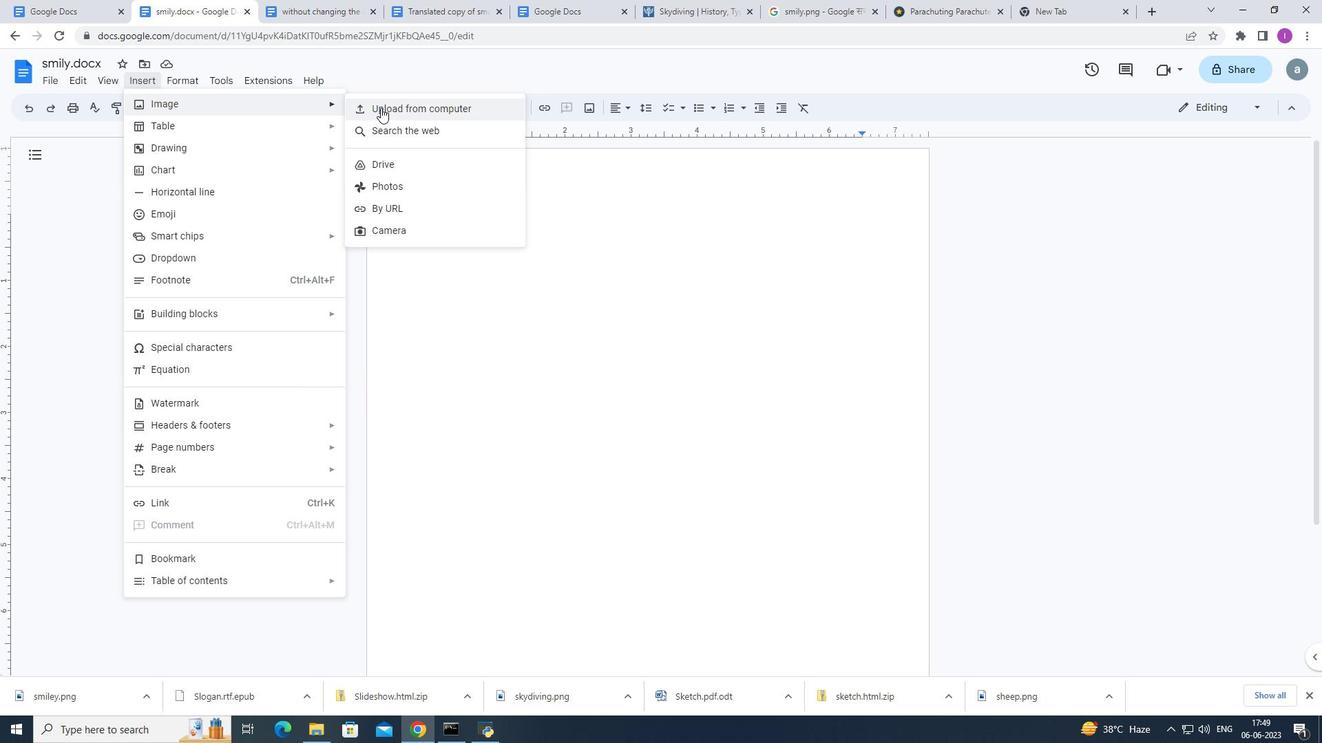
Action: Mouse pressed left at (385, 106)
Screenshot: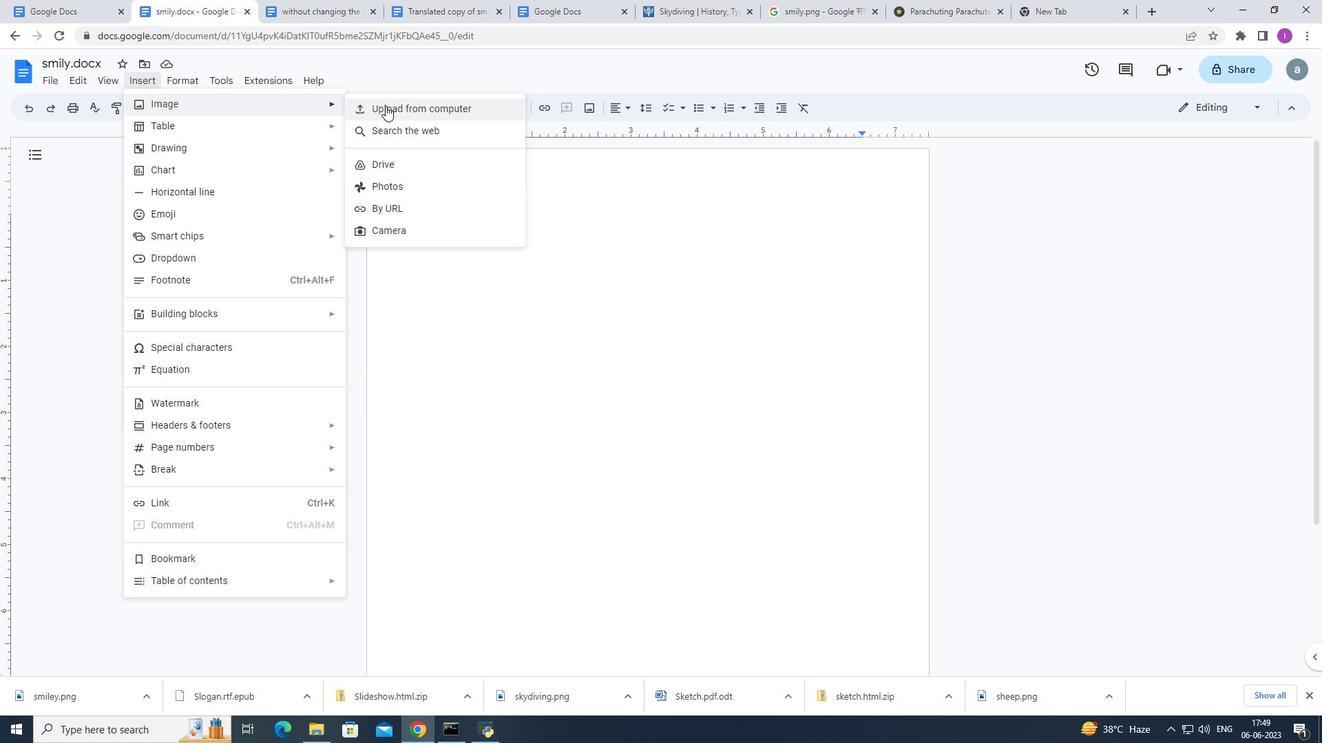 
Action: Mouse moved to (167, 119)
Screenshot: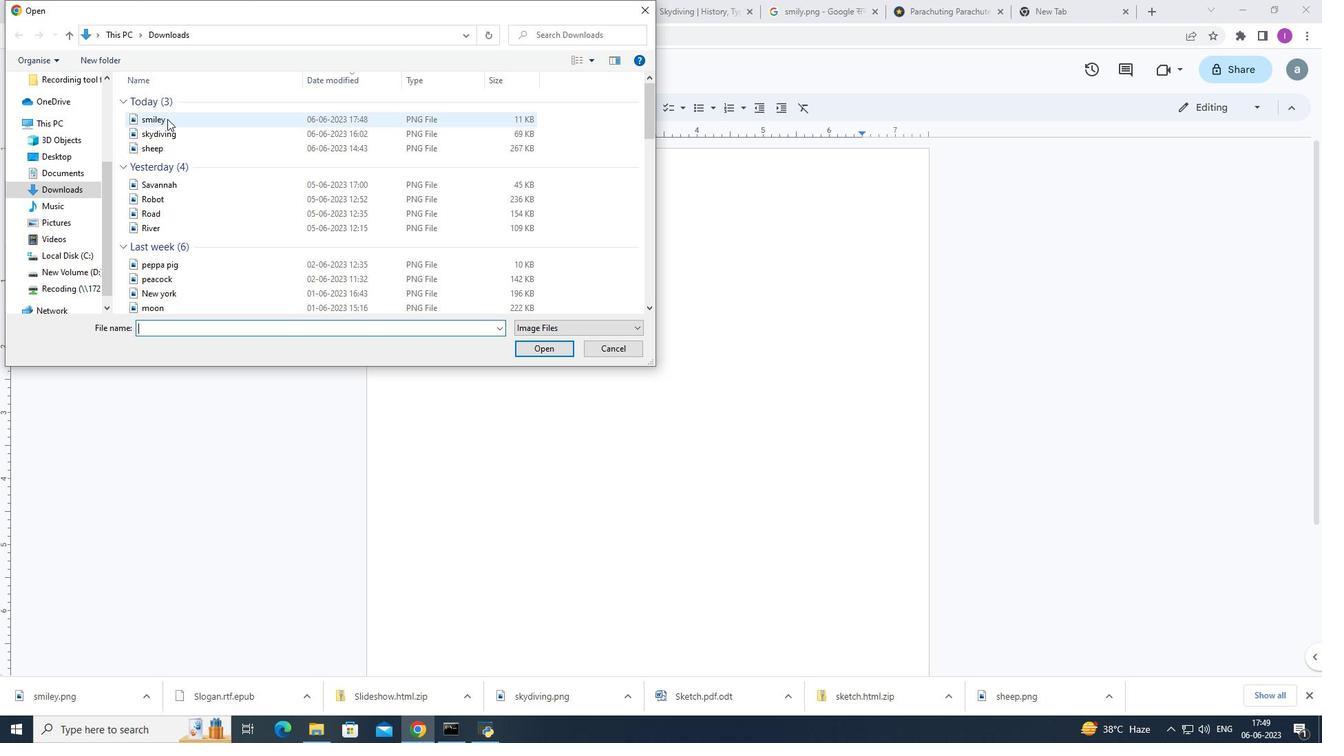 
Action: Mouse pressed left at (167, 119)
Screenshot: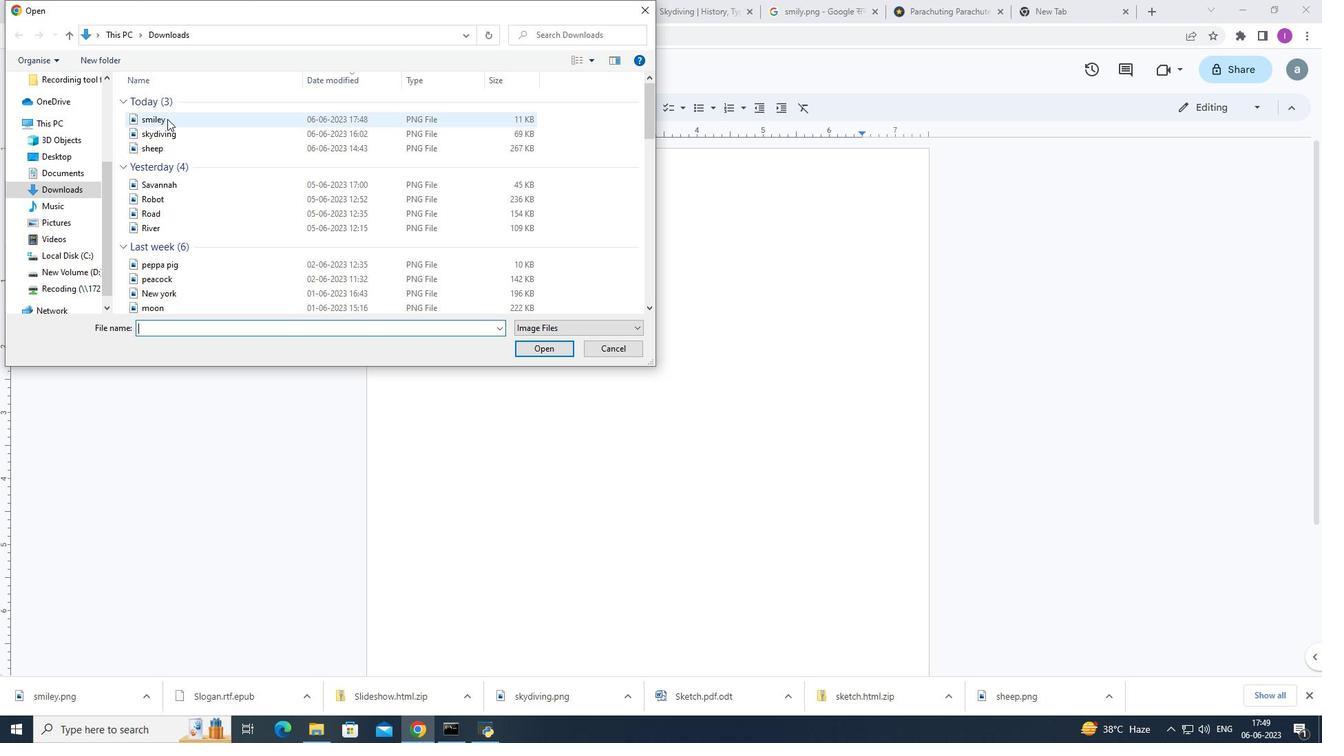 
Action: Mouse moved to (548, 343)
Screenshot: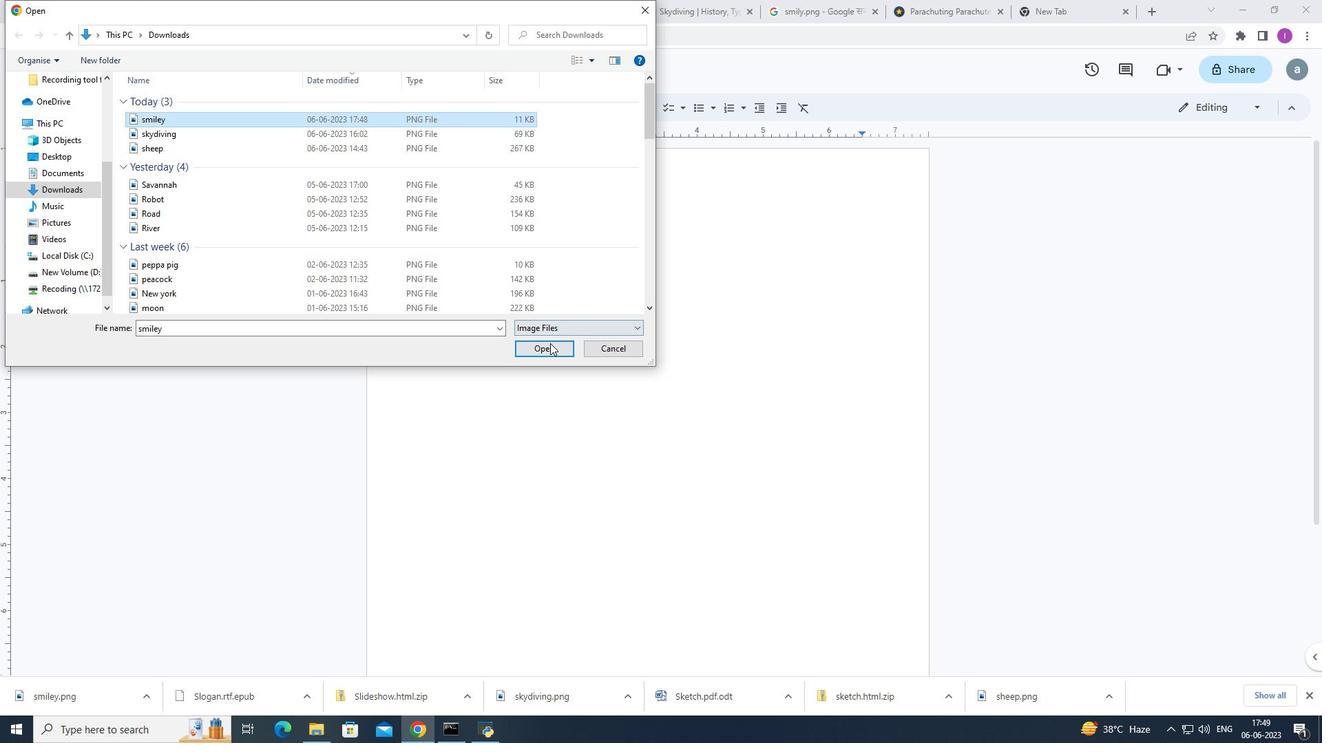
Action: Mouse pressed left at (548, 343)
Screenshot: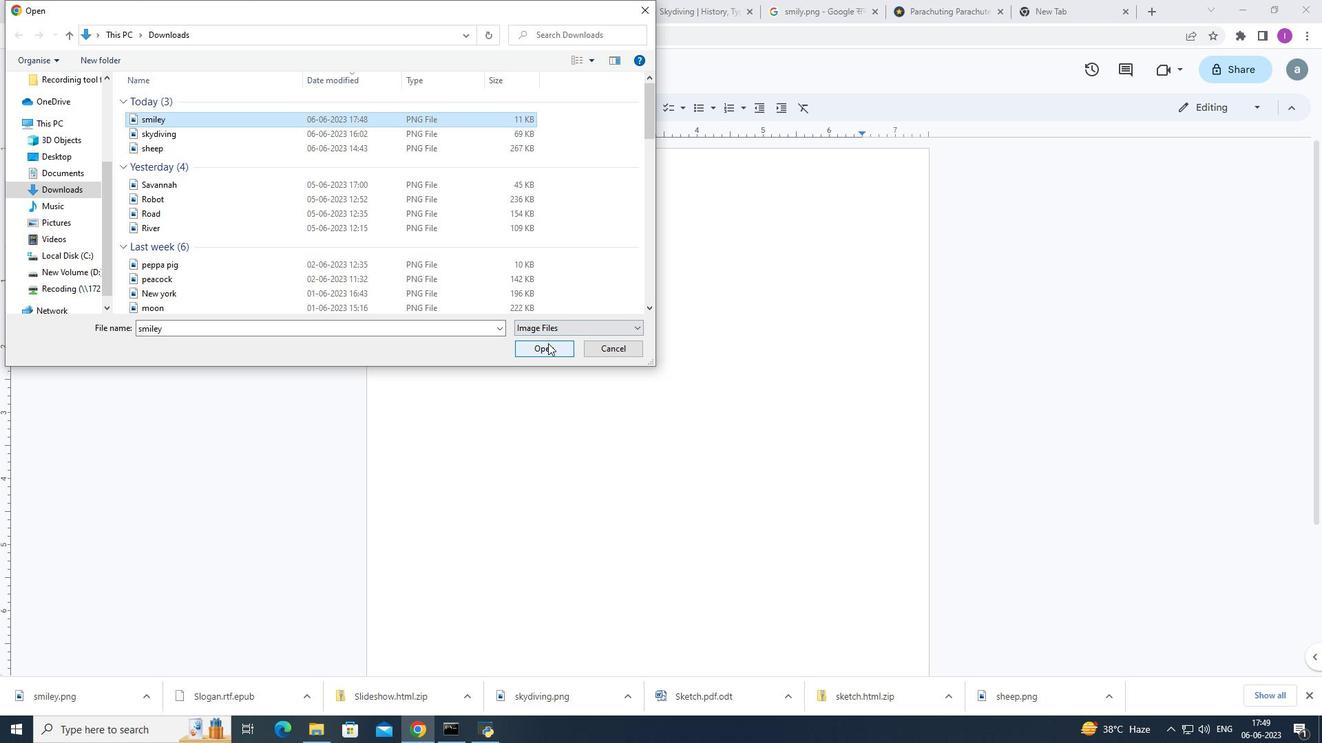 
Action: Mouse moved to (451, 221)
Screenshot: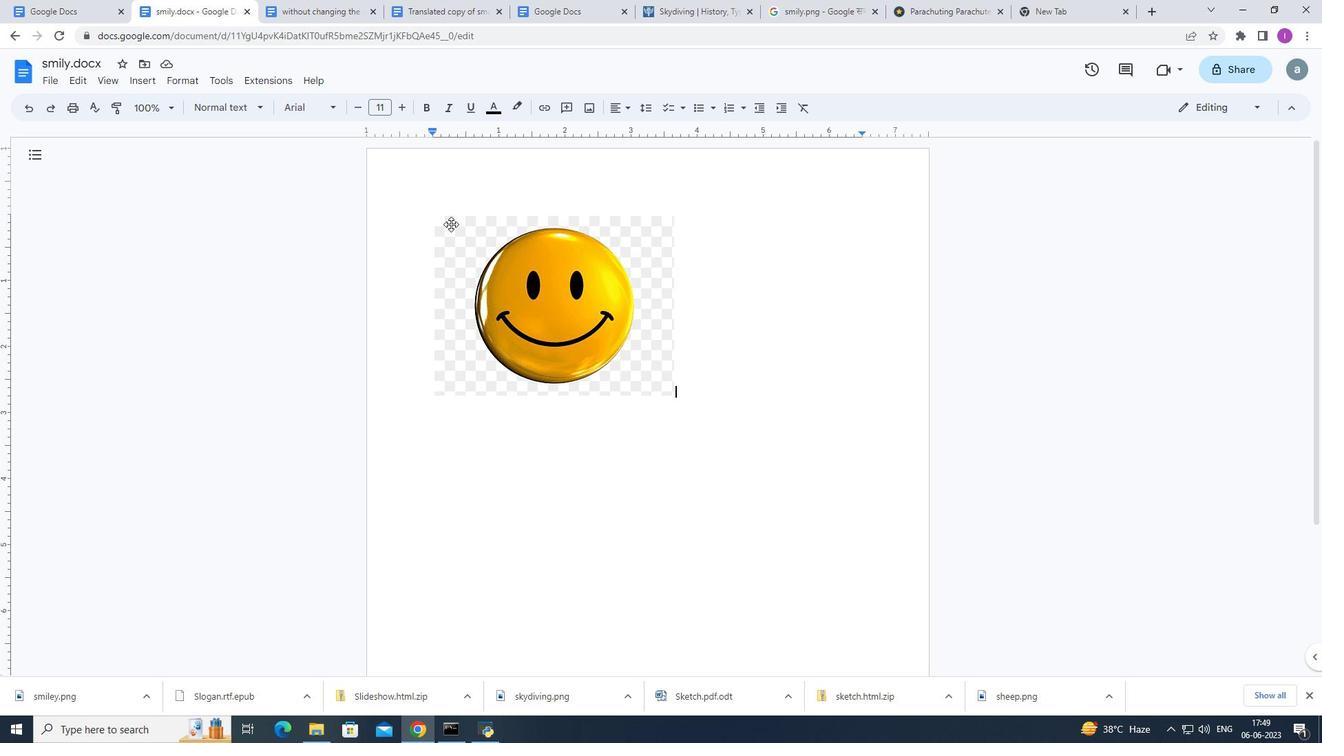 
Action: Mouse pressed left at (451, 221)
Screenshot: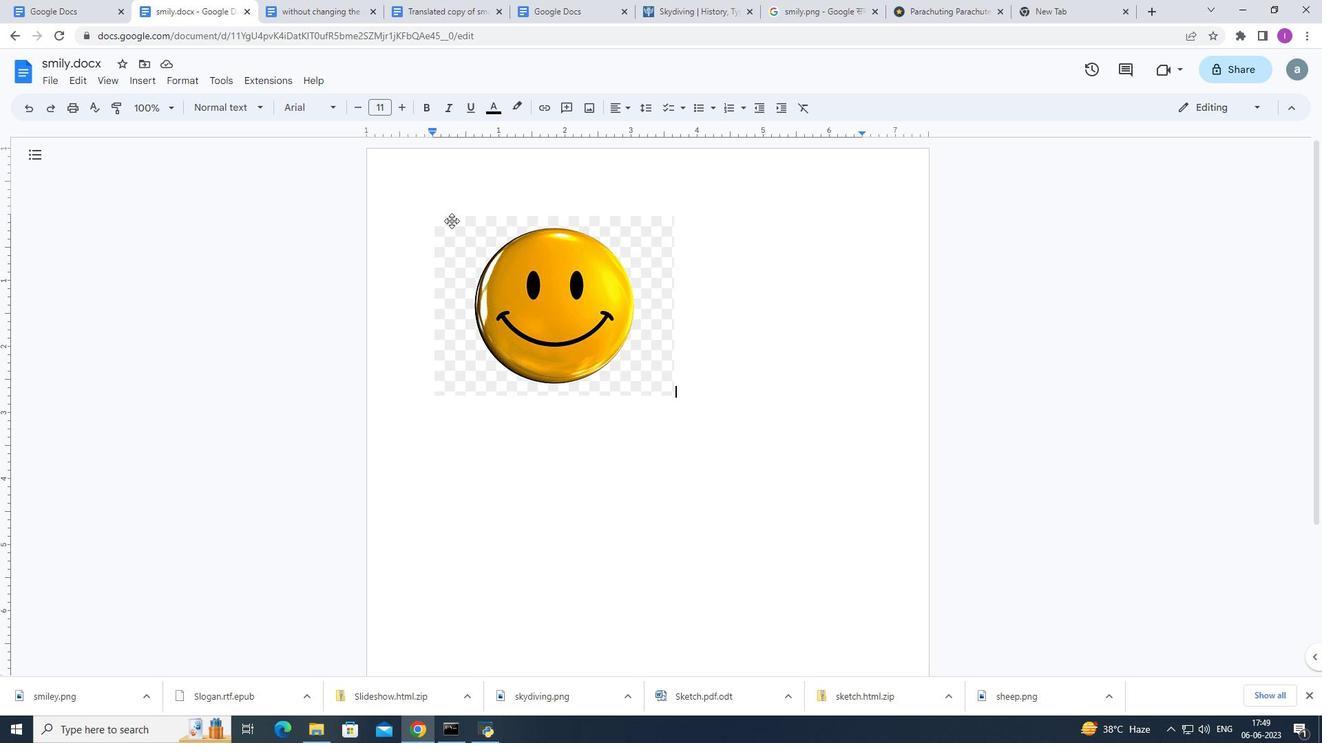 
Action: Mouse moved to (460, 103)
Screenshot: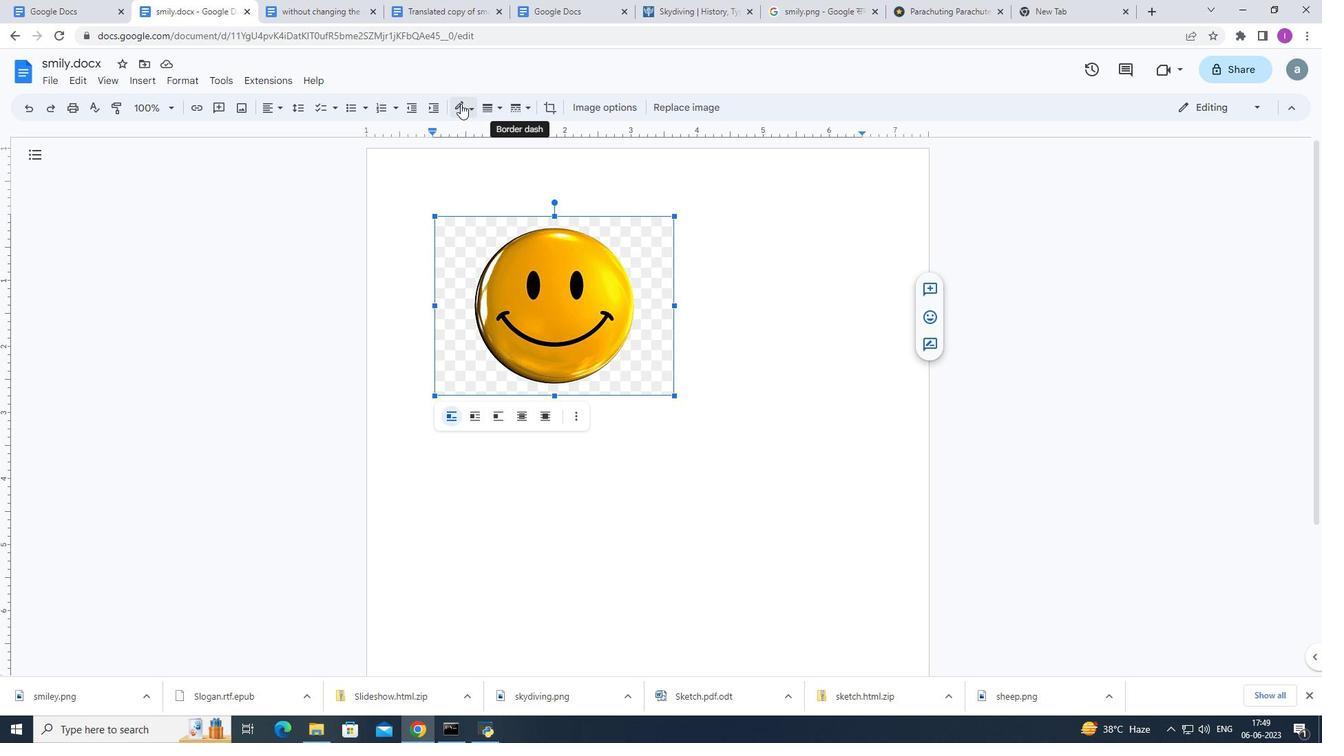 
Action: Mouse pressed left at (460, 103)
Screenshot: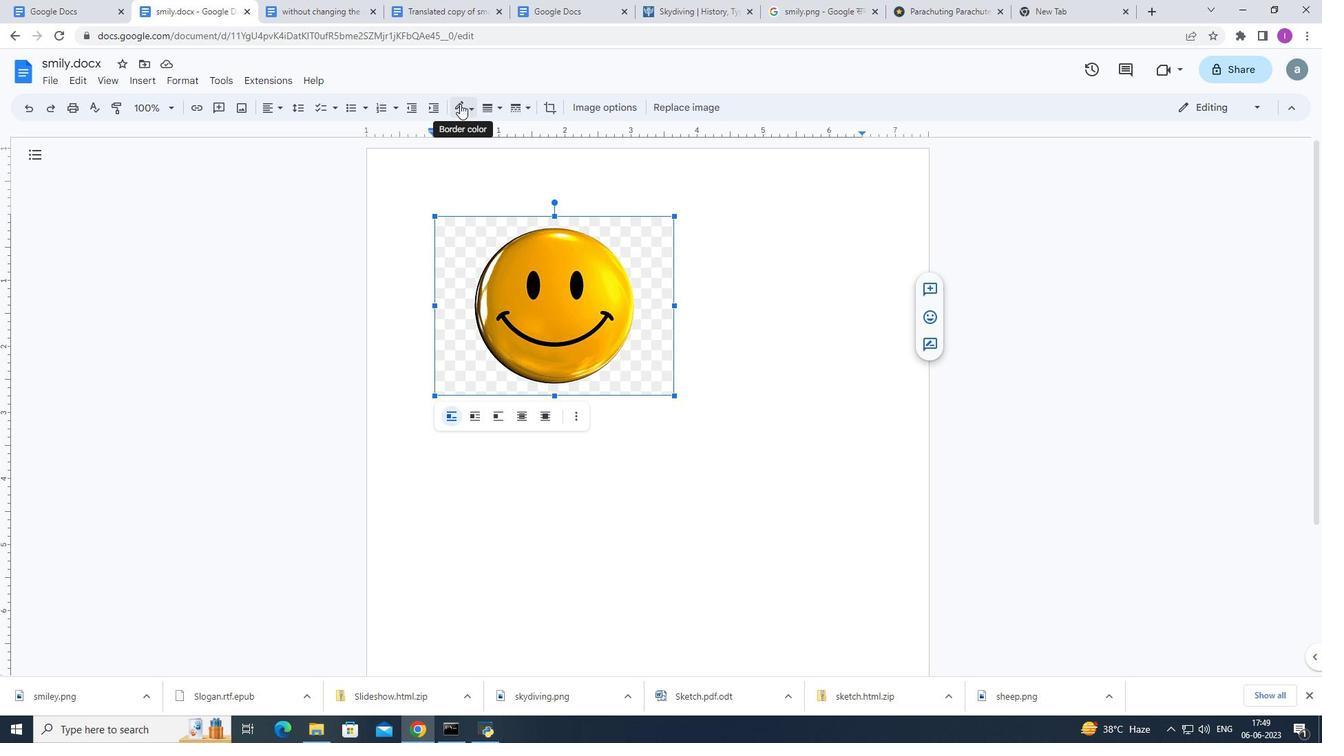 
Action: Mouse moved to (462, 154)
Screenshot: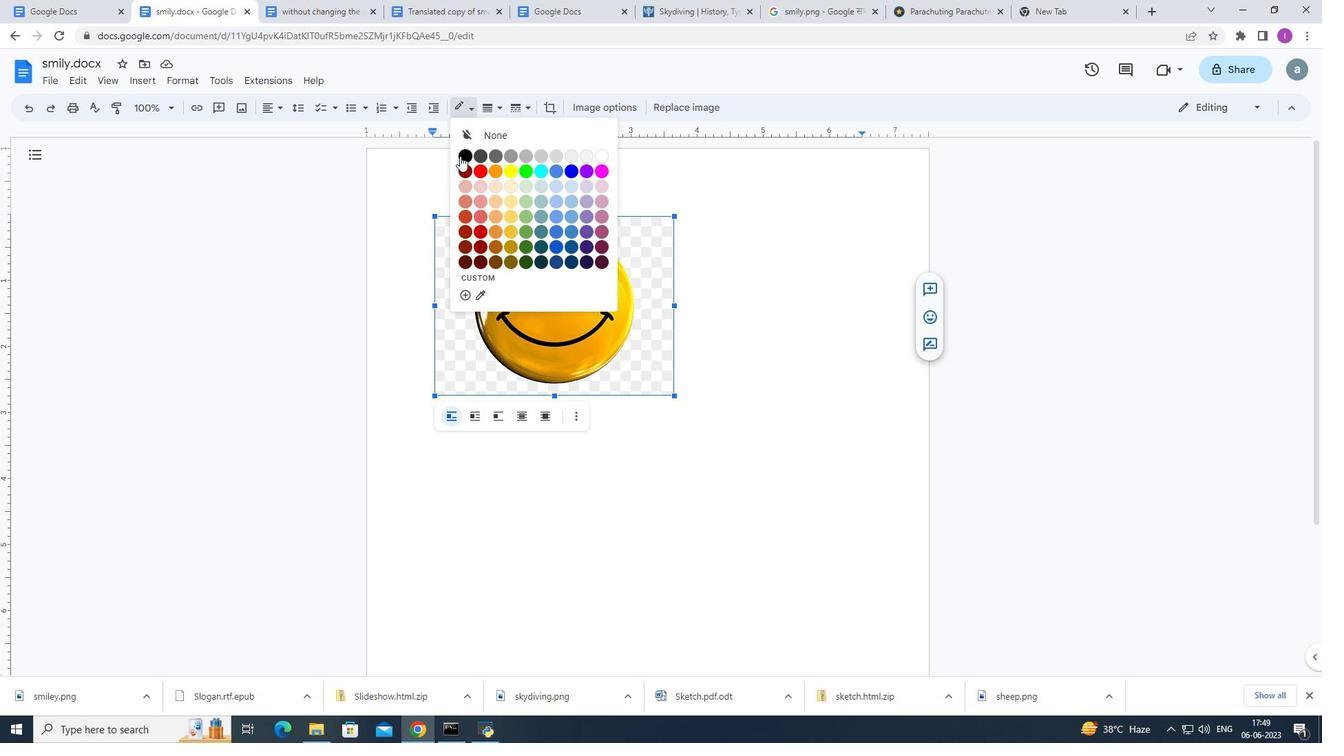 
Action: Mouse pressed left at (462, 154)
Screenshot: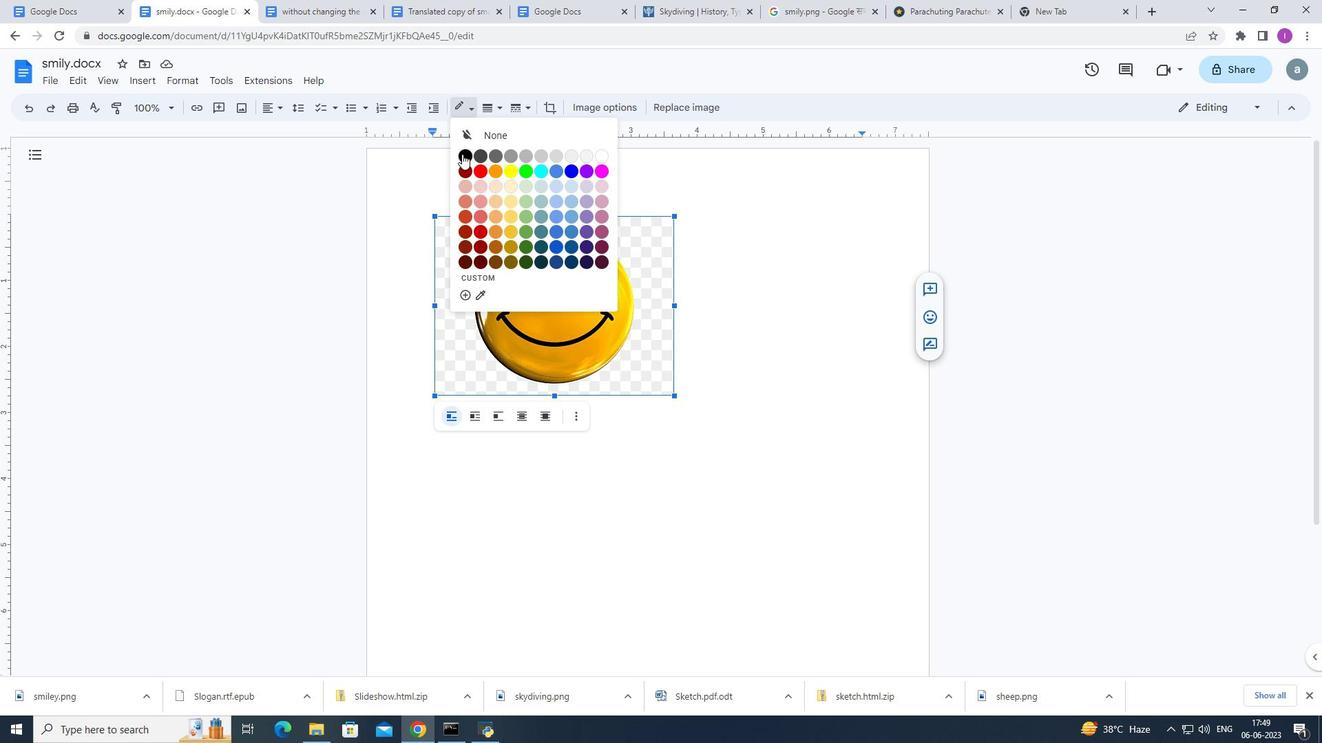 
Action: Mouse moved to (519, 106)
Screenshot: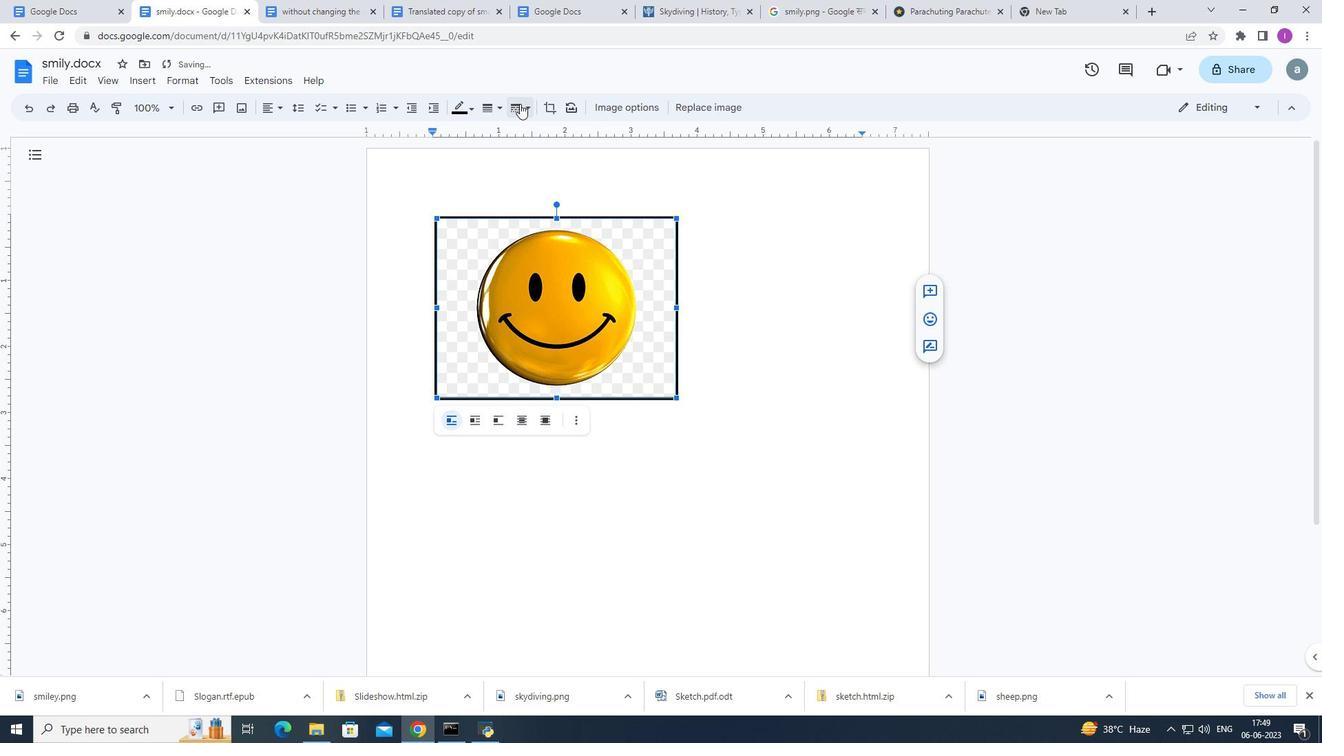 
Action: Mouse pressed left at (519, 106)
Screenshot: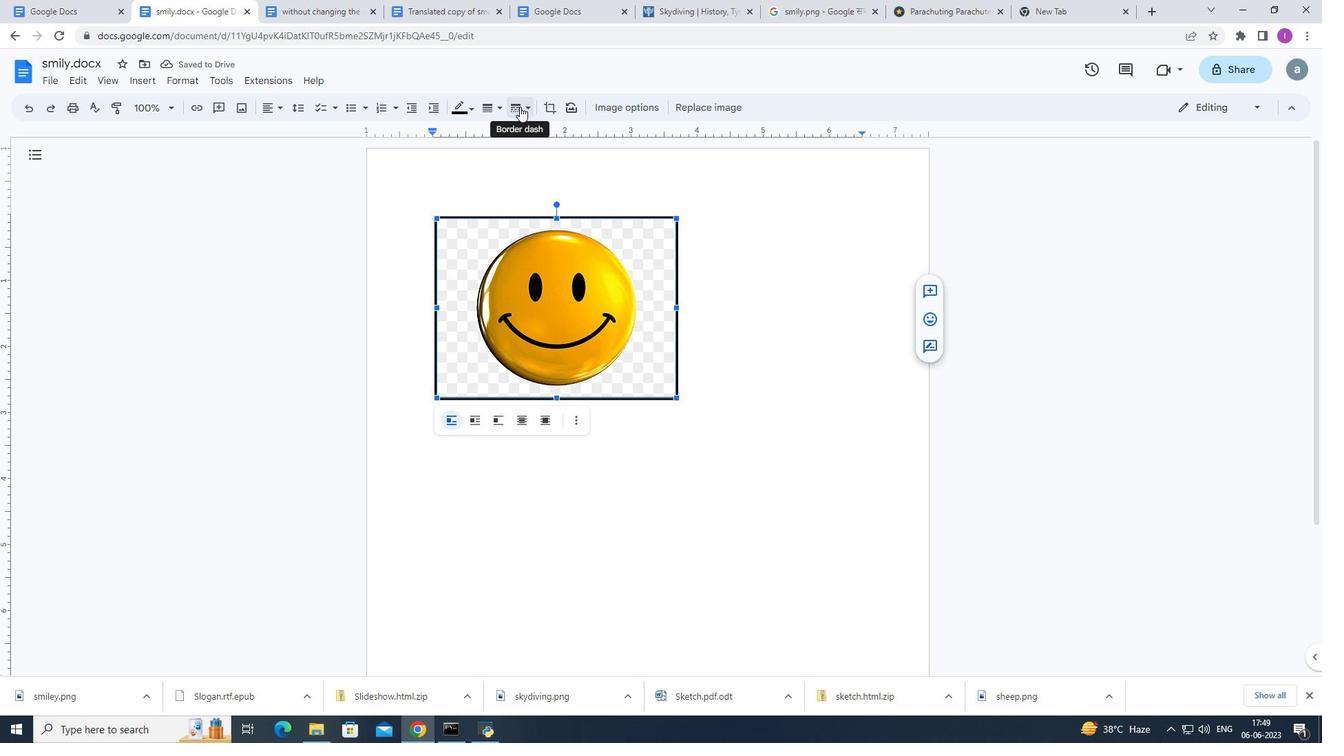 
Action: Mouse moved to (550, 173)
Screenshot: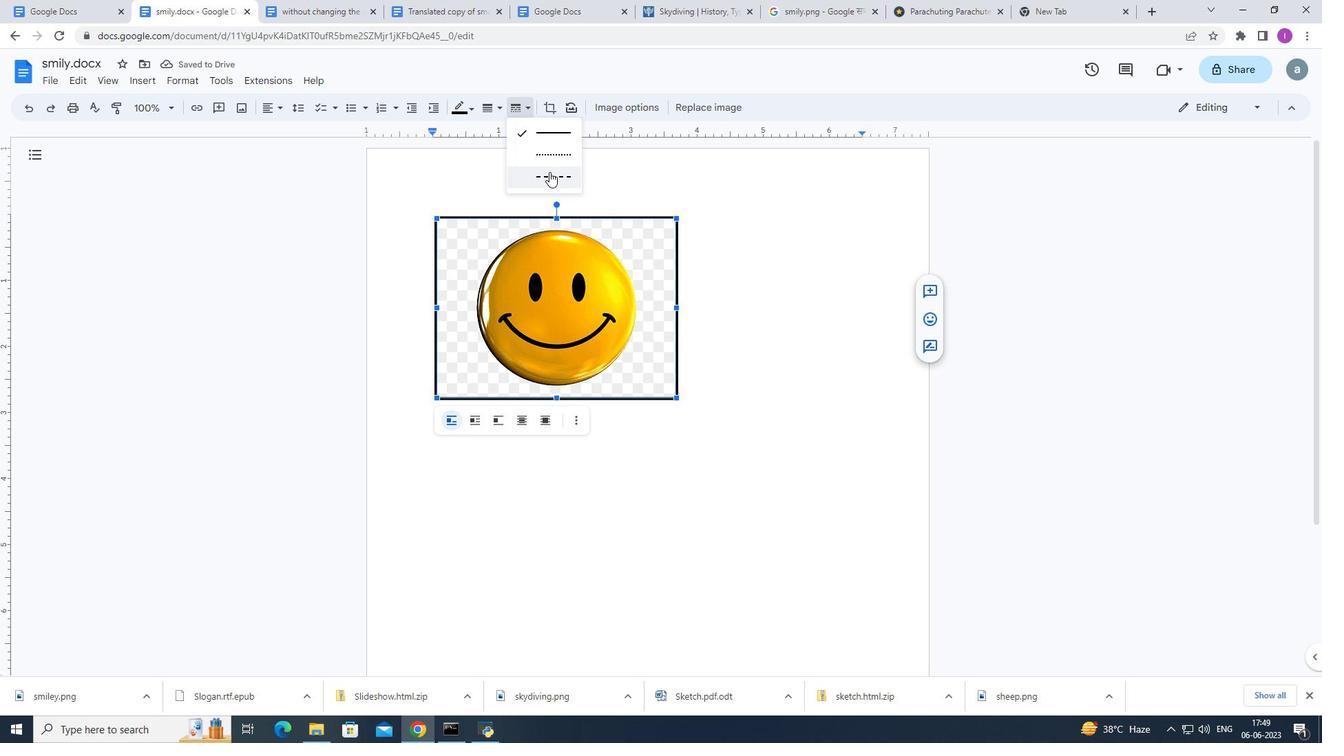 
Action: Mouse pressed left at (550, 173)
Screenshot: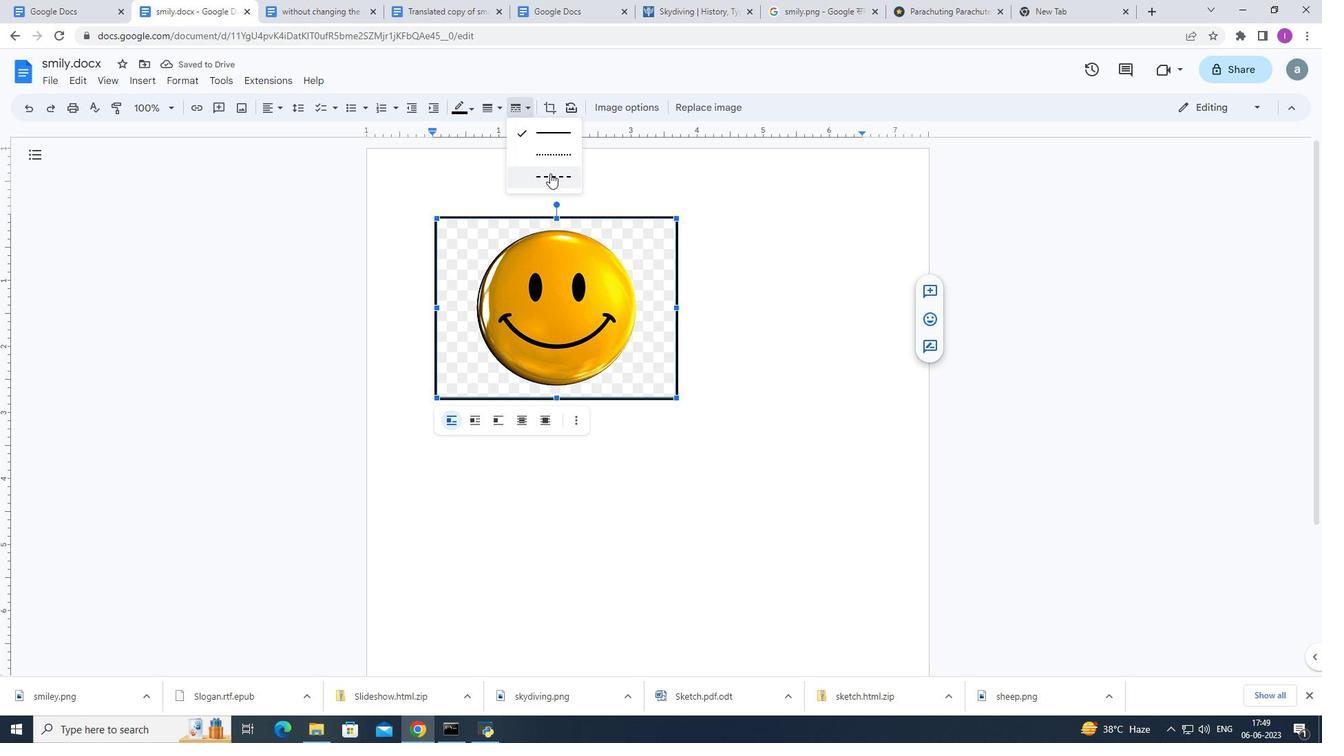 
Action: Mouse moved to (486, 112)
Screenshot: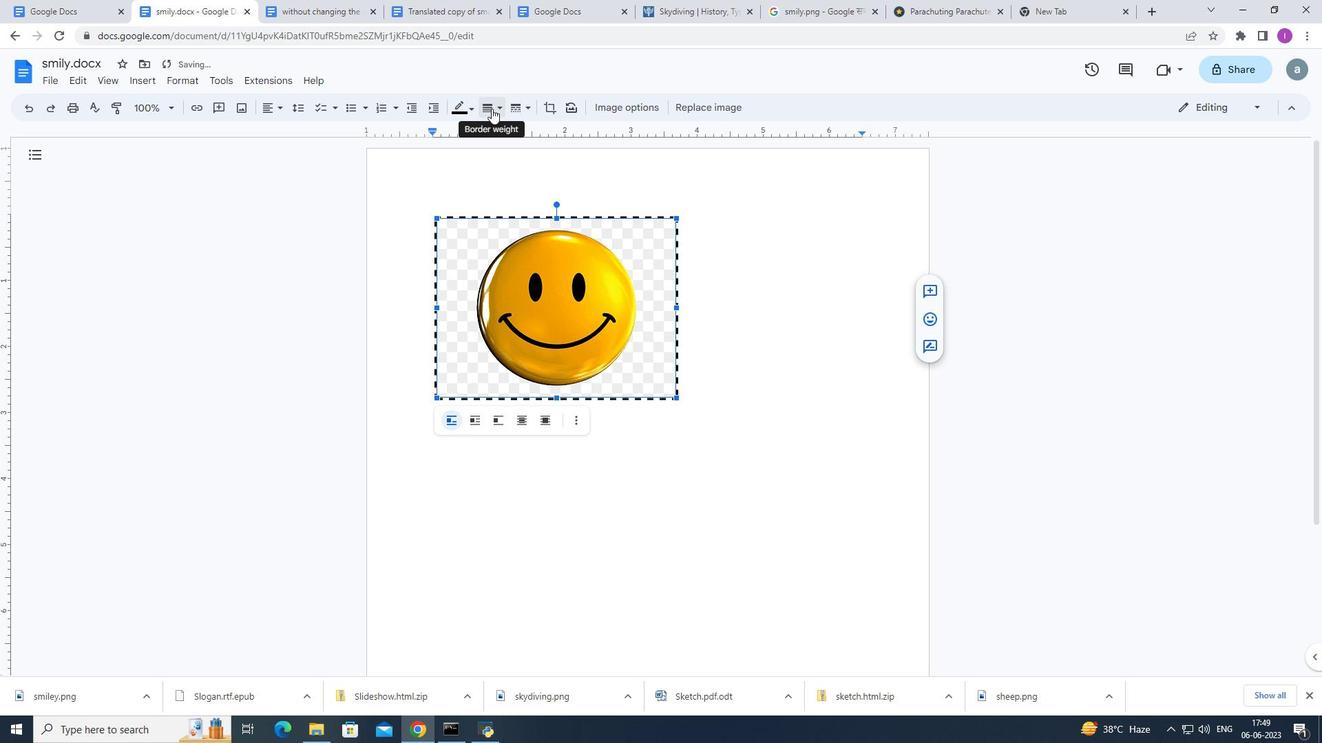 
Action: Mouse pressed left at (486, 112)
Screenshot: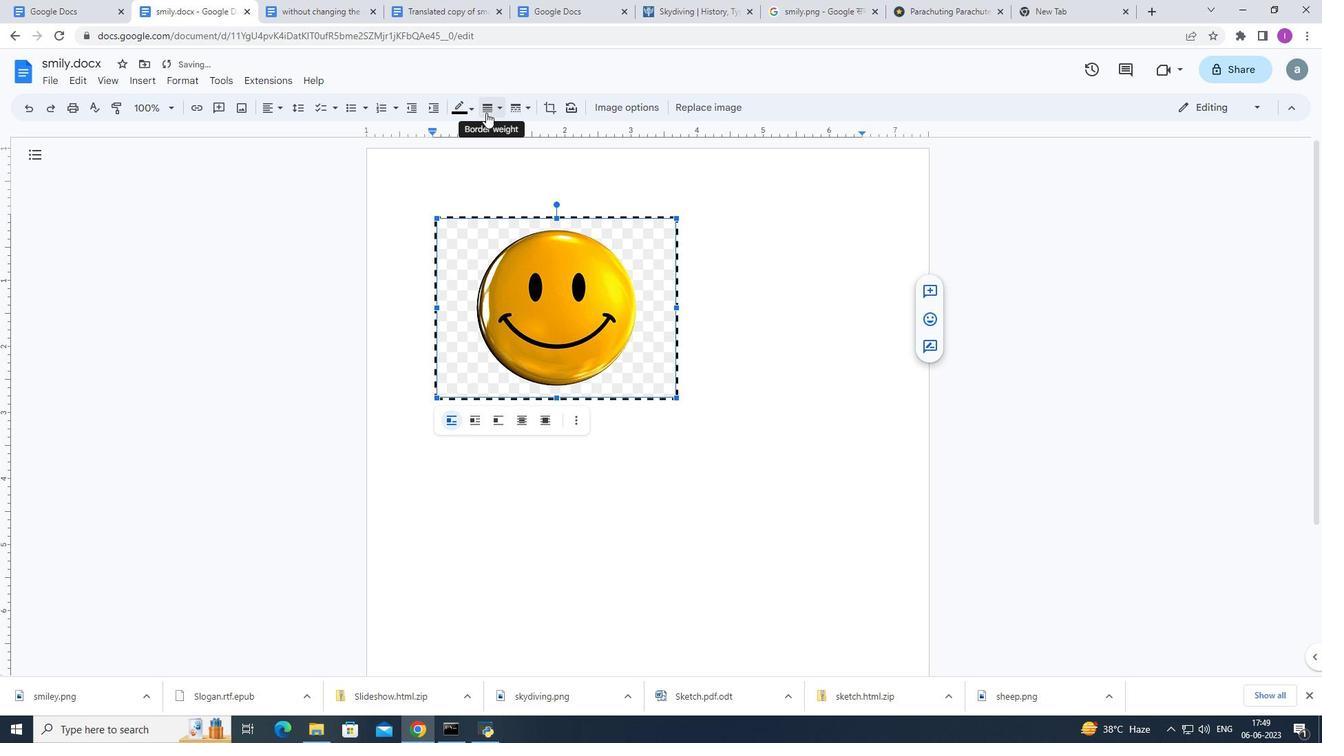 
Action: Mouse moved to (506, 152)
Screenshot: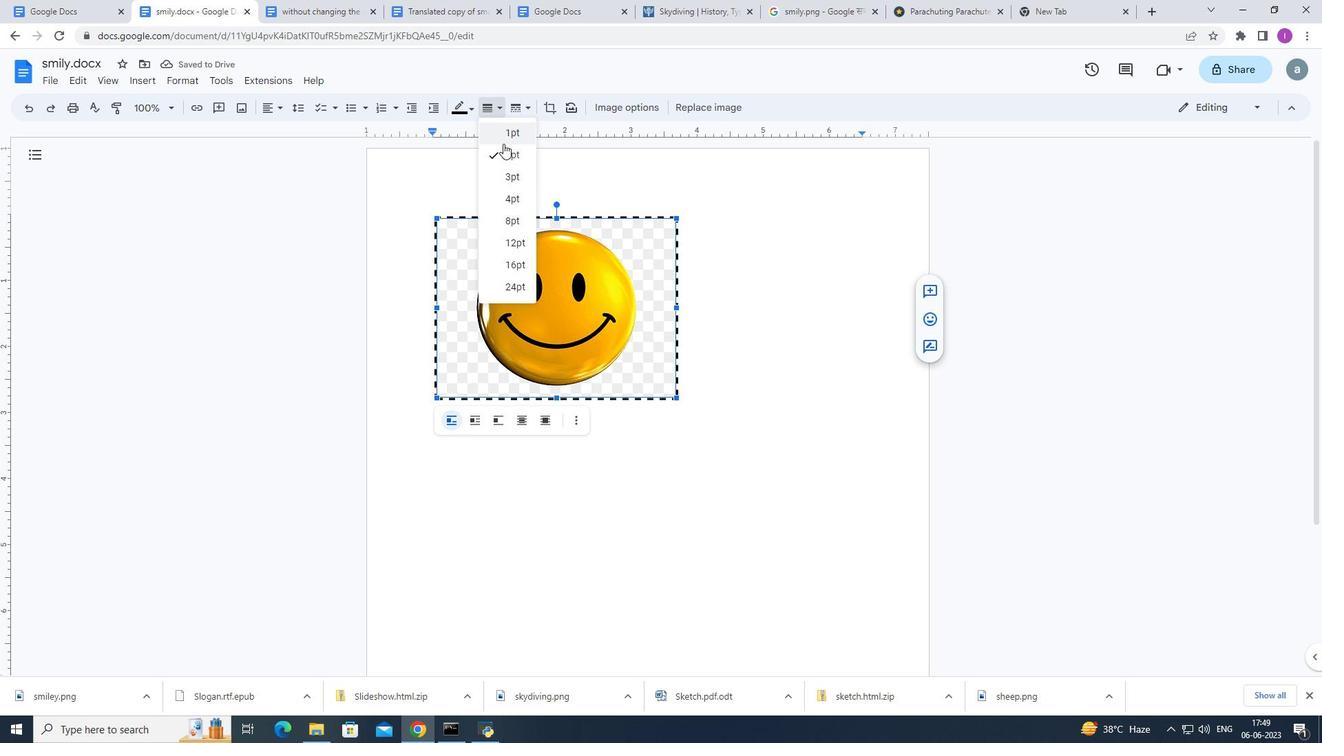 
Action: Mouse pressed left at (506, 152)
Screenshot: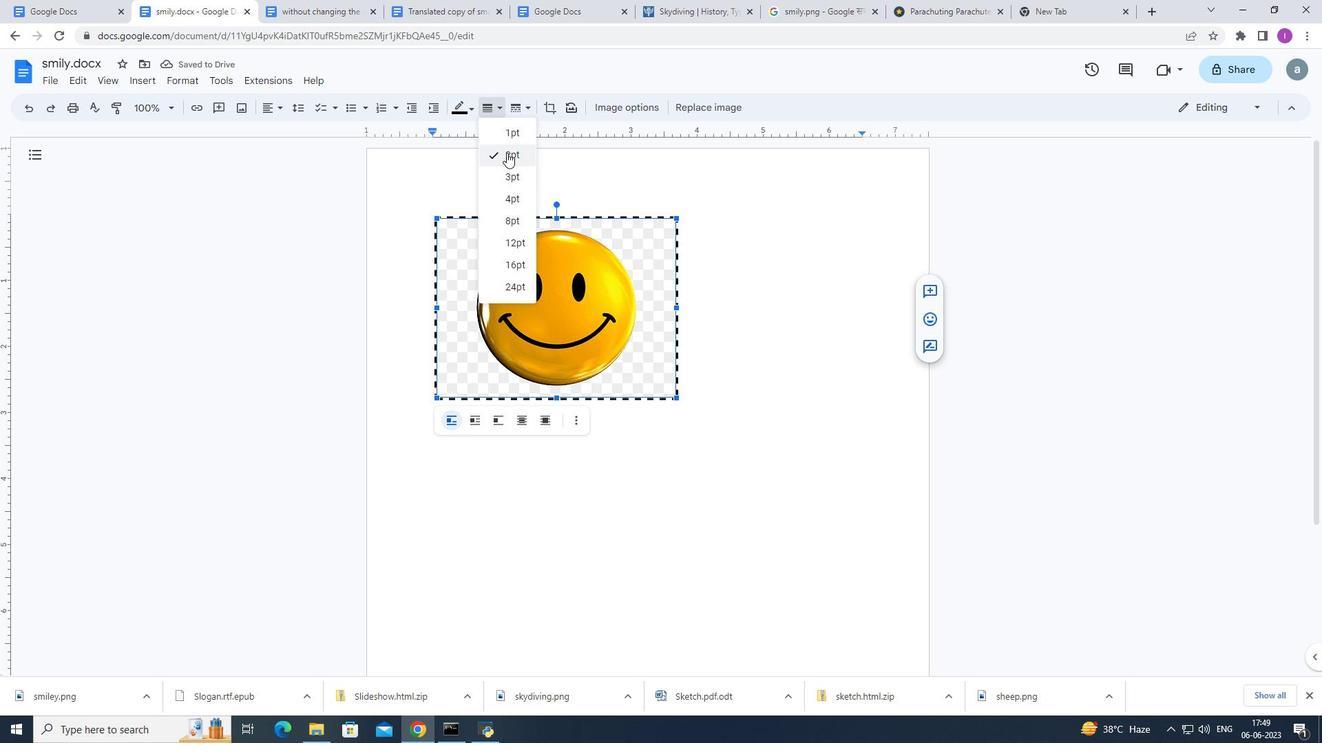 
Action: Mouse moved to (457, 110)
Screenshot: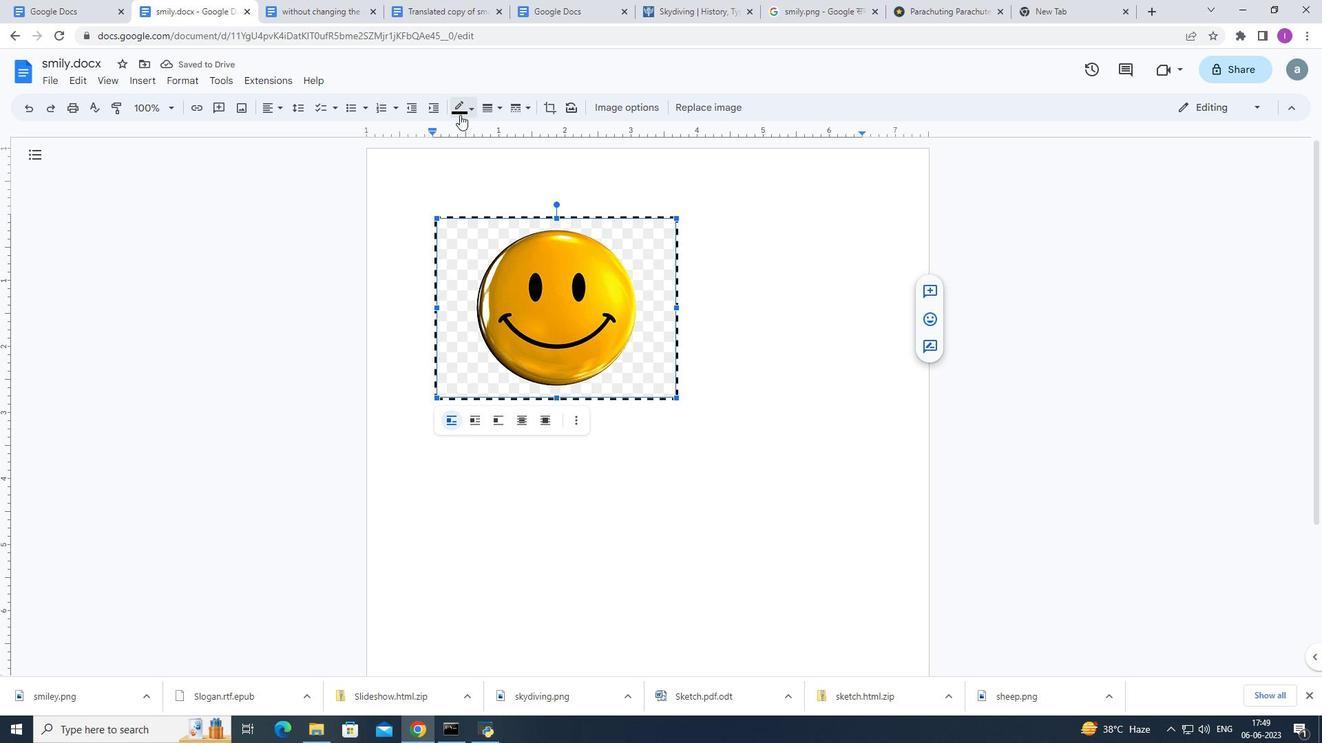 
Action: Mouse pressed left at (457, 110)
Screenshot: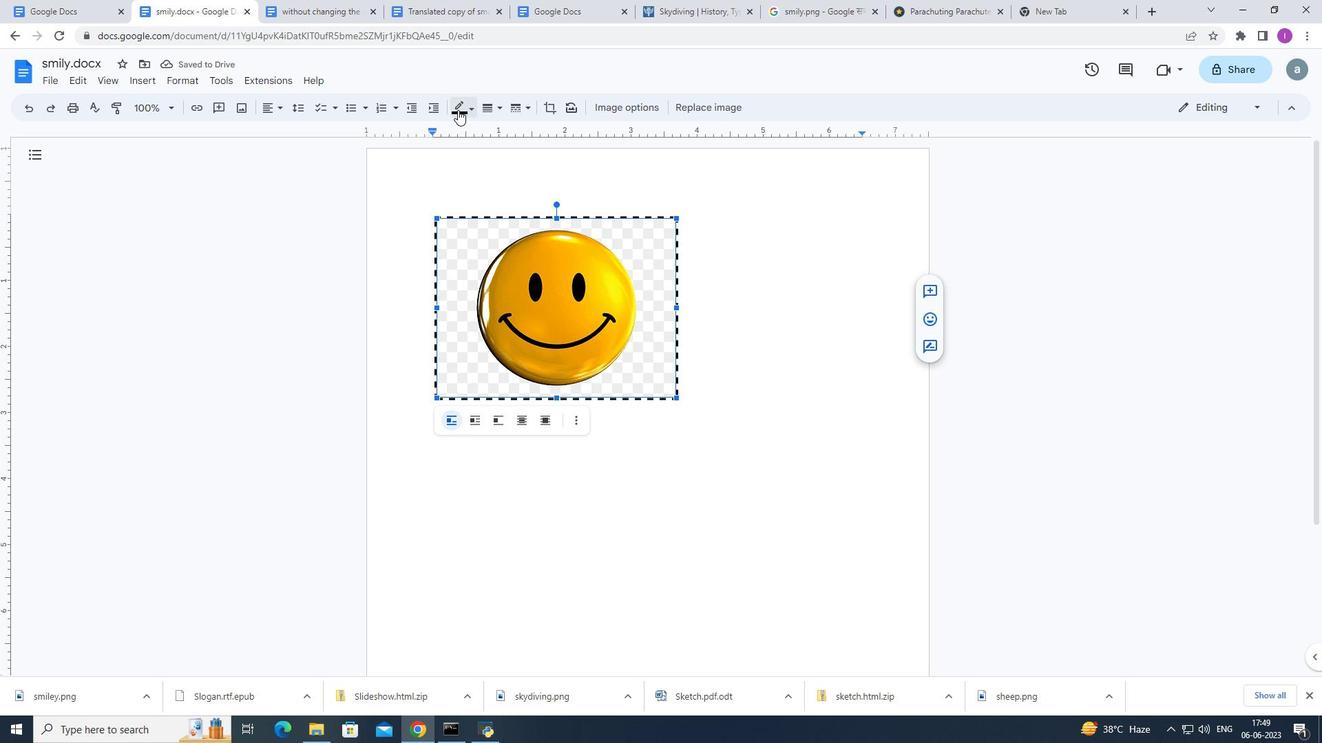 
Action: Mouse moved to (568, 171)
Screenshot: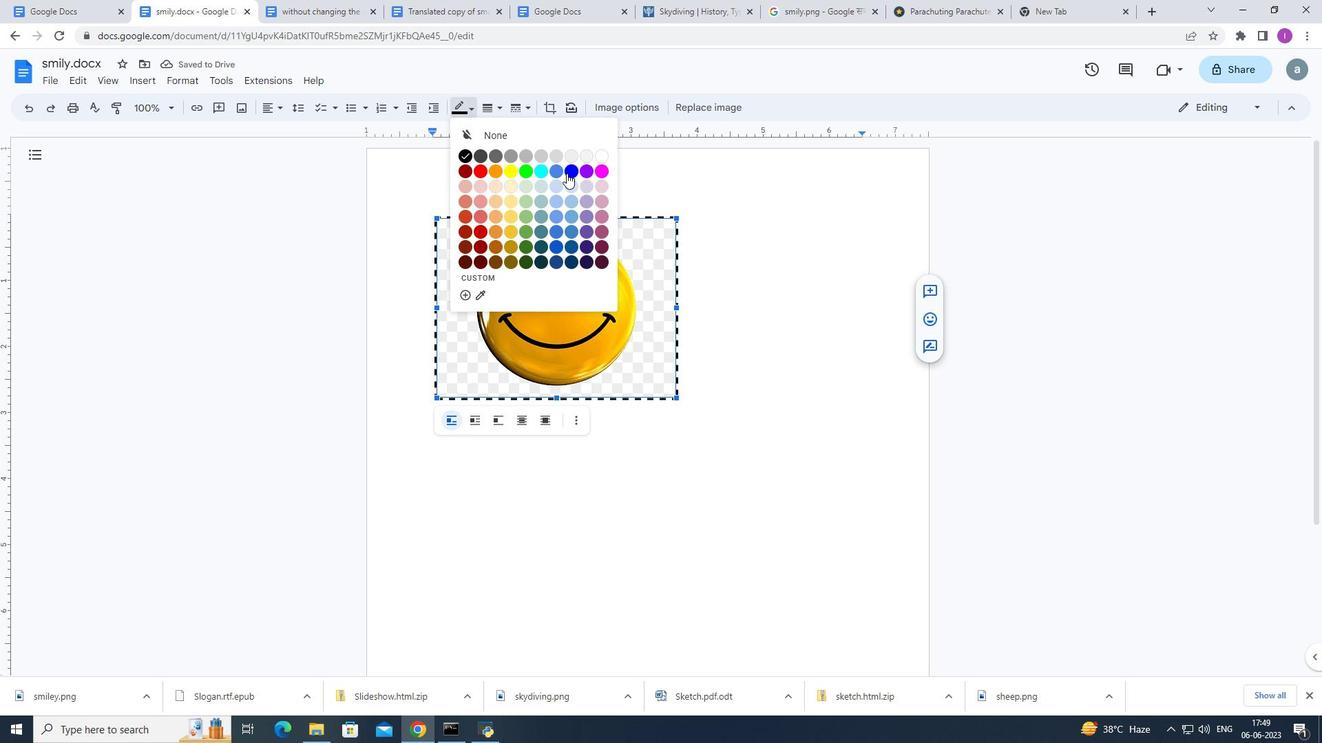 
Action: Mouse pressed left at (568, 171)
Screenshot: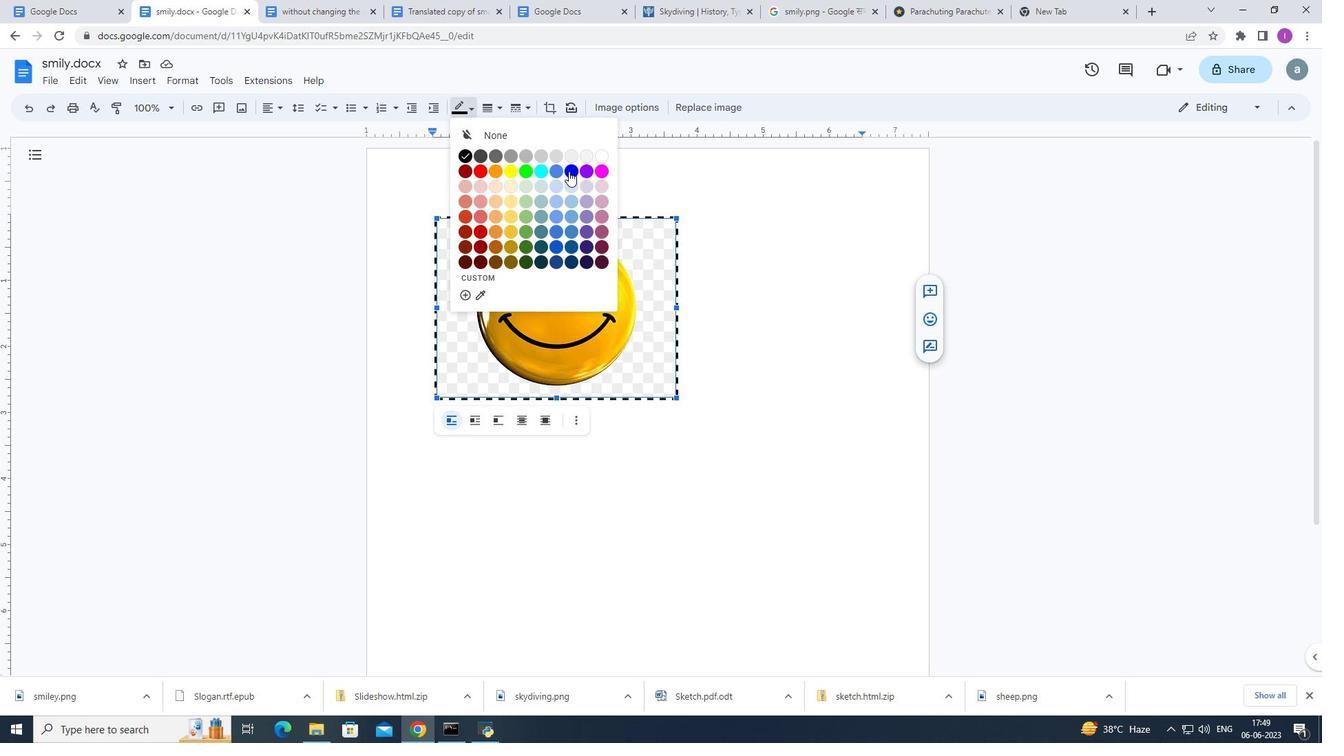 
Action: Mouse moved to (260, 326)
Screenshot: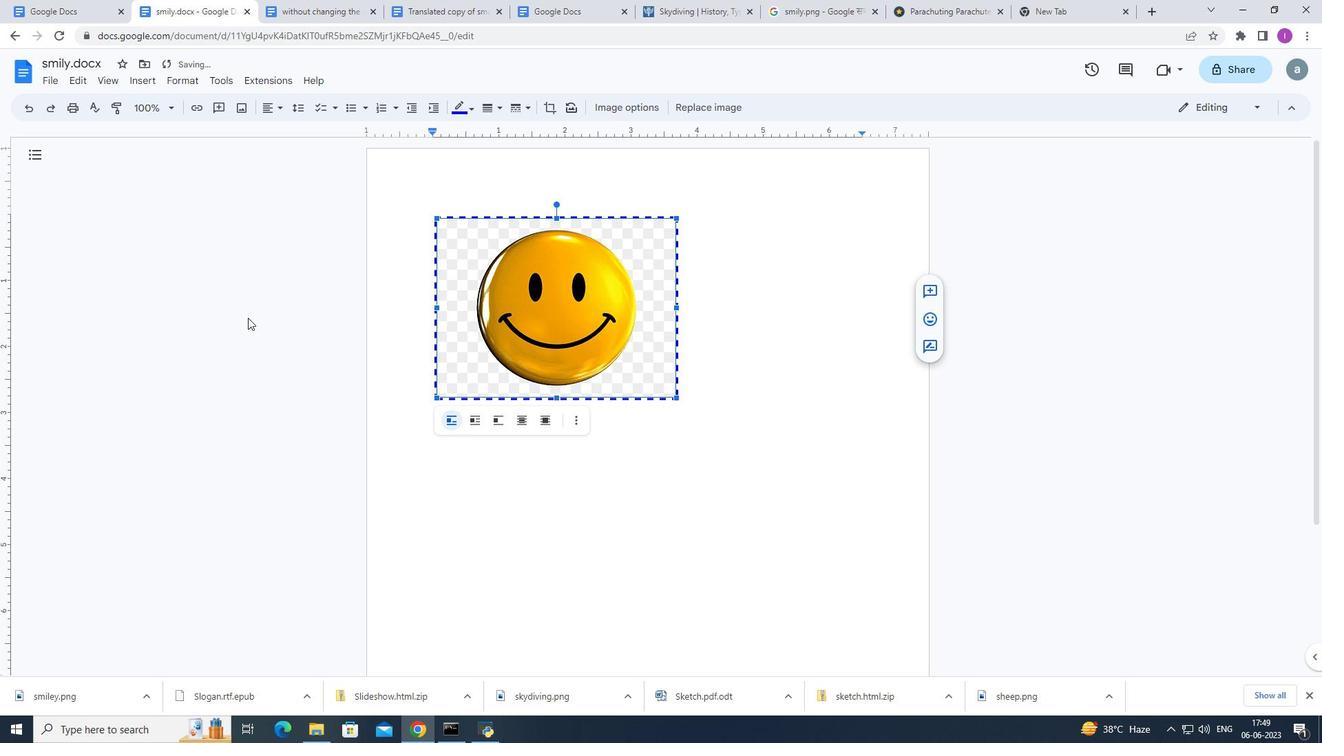 
Action: Mouse pressed left at (260, 326)
Screenshot: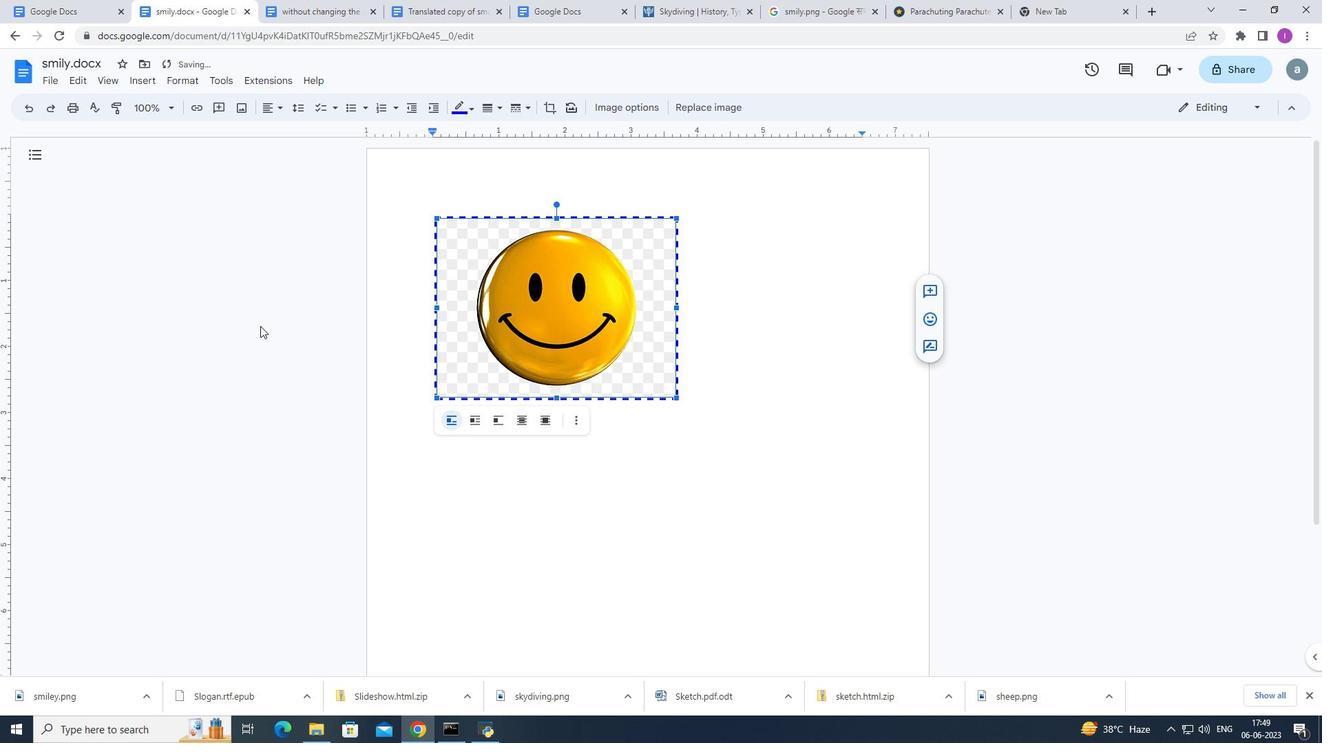 
Action: Mouse moved to (1059, 334)
Screenshot: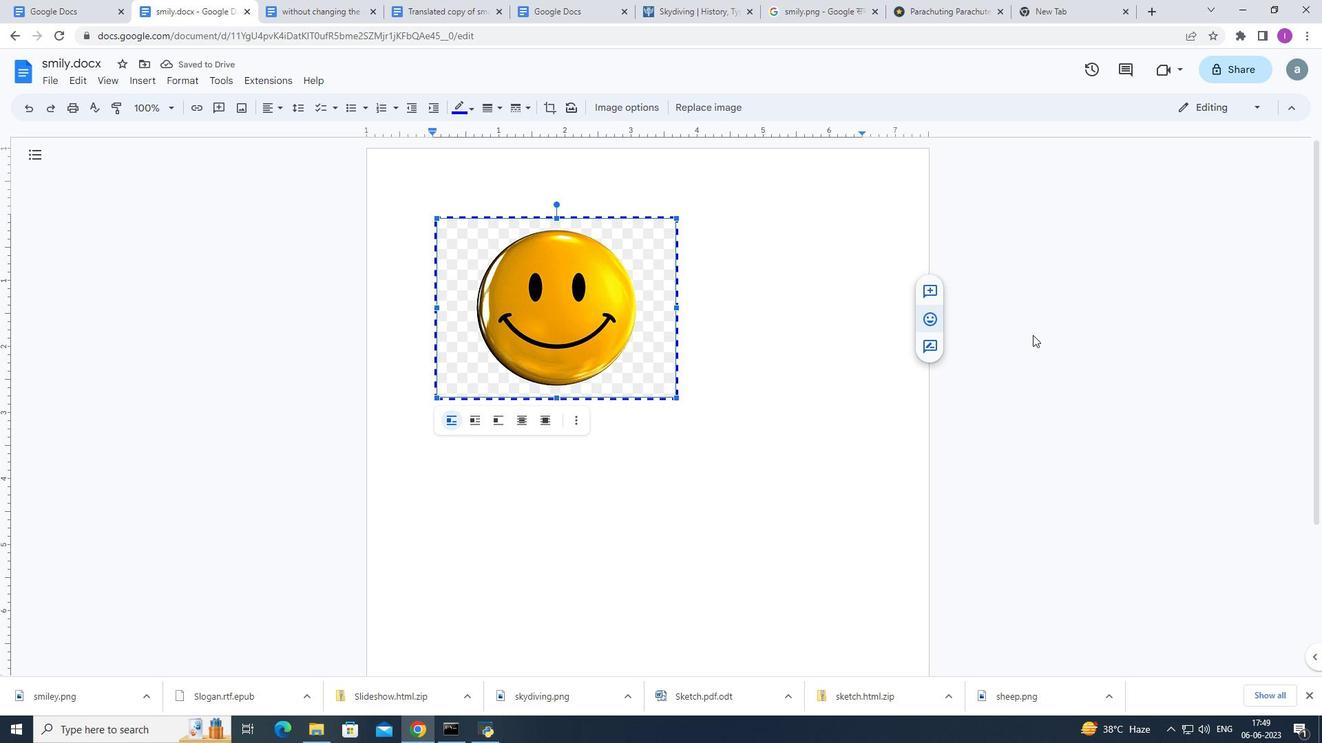 
Action: Mouse pressed left at (1059, 334)
Screenshot: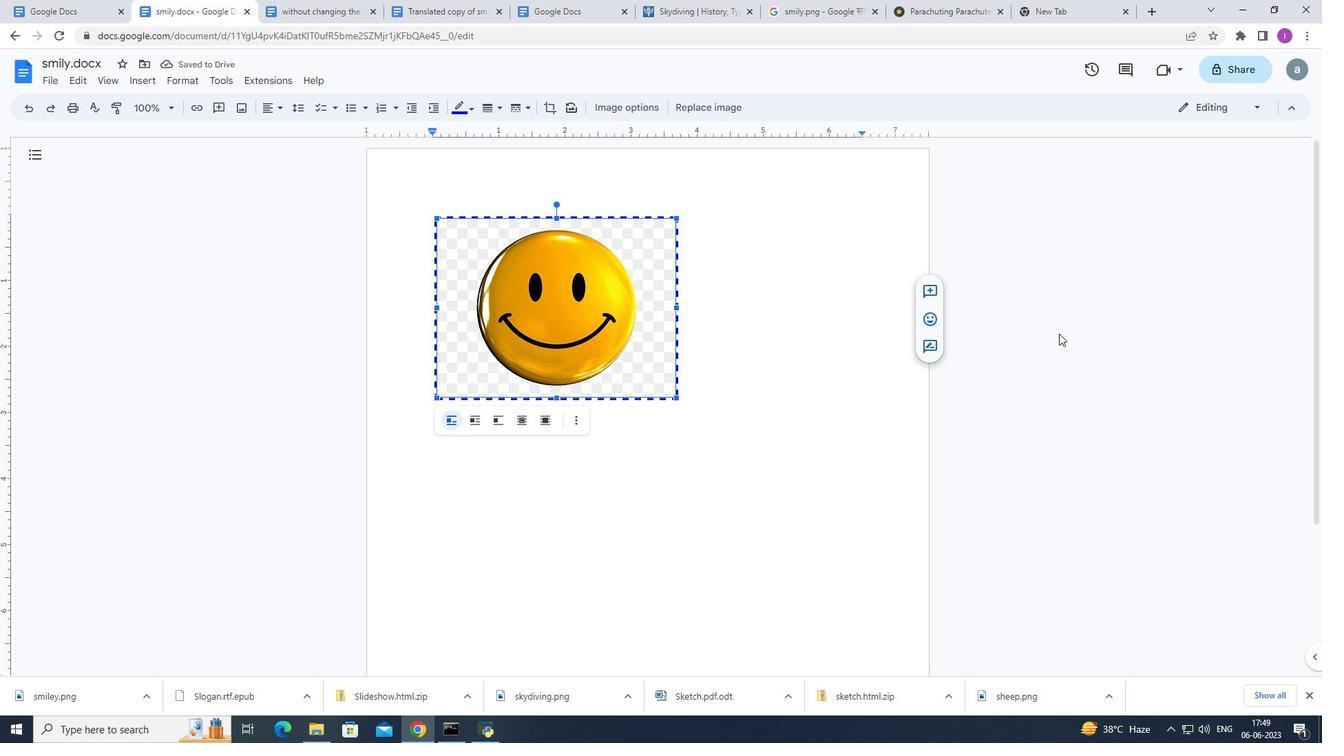 
Action: Mouse moved to (1023, 340)
Screenshot: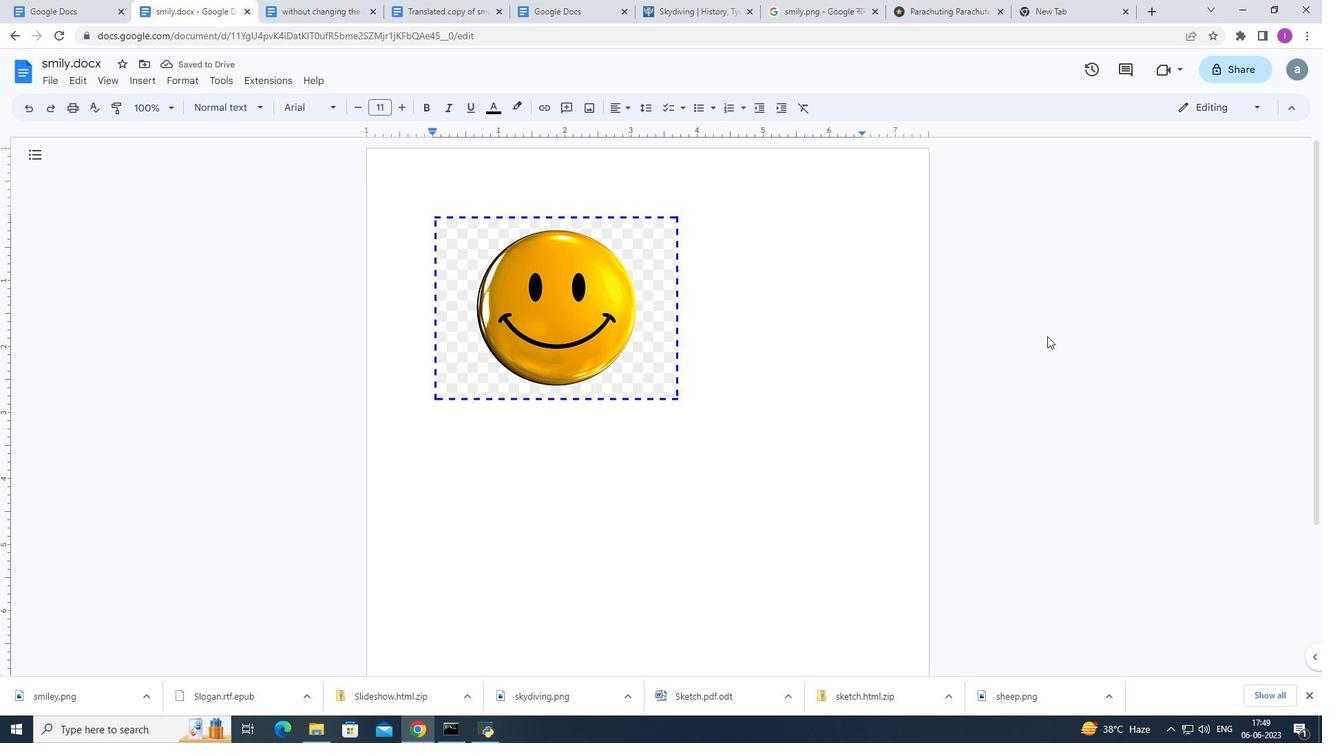 
